Task: Look for space in Singojuruh, Indonesia from 12th  July, 2023 to 15th July, 2023 for 3 adults in price range Rs.12000 to Rs.16000. Place can be entire place with 2 bedrooms having 3 beds and 1 bathroom. Property type can be house, flat, guest house. Booking option can be shelf check-in. Required host language is English.
Action: Mouse moved to (437, 66)
Screenshot: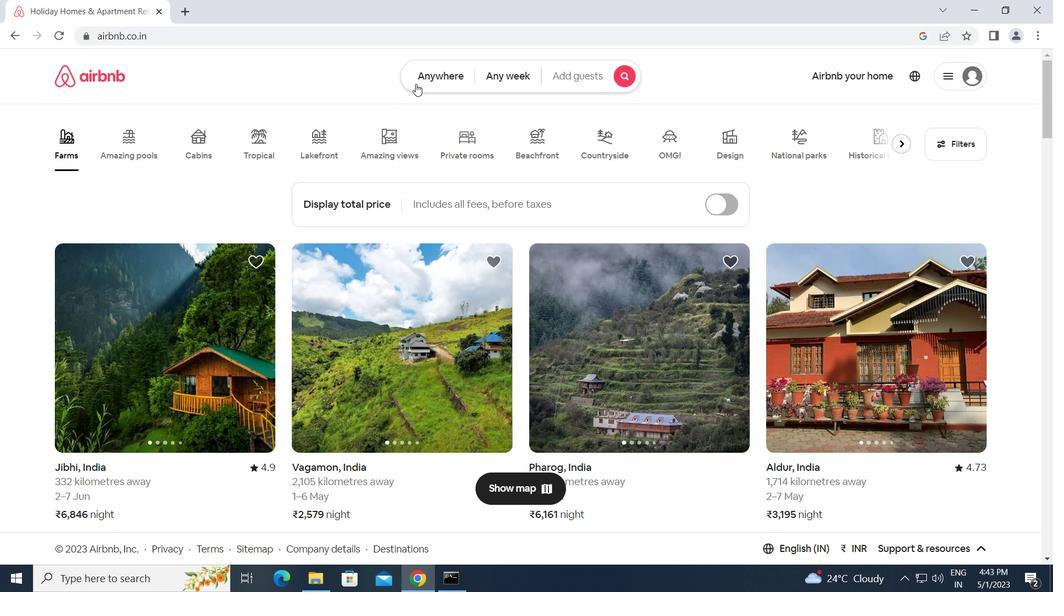 
Action: Mouse pressed left at (437, 66)
Screenshot: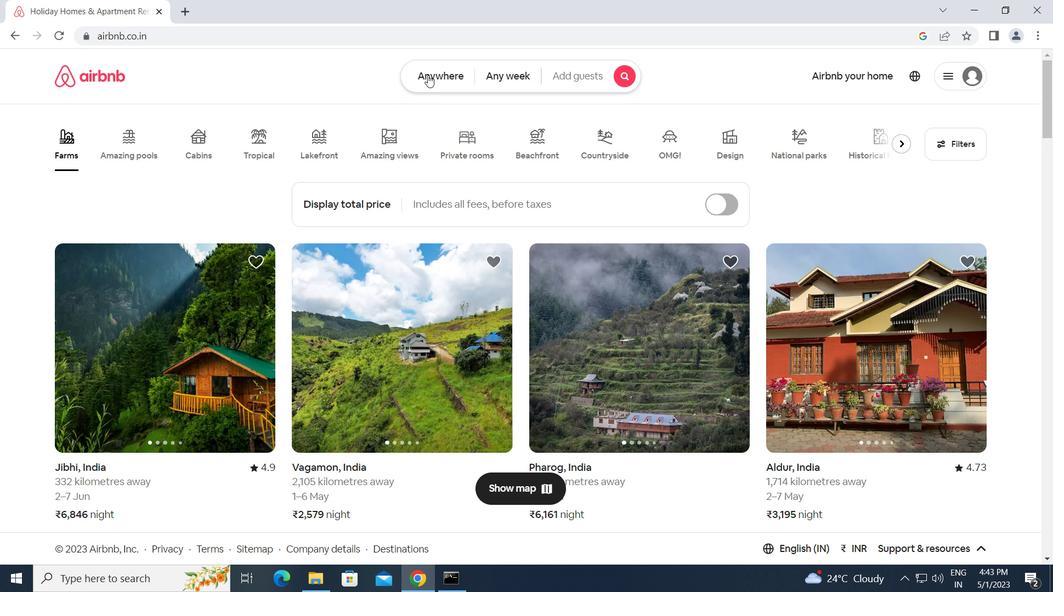 
Action: Mouse moved to (417, 115)
Screenshot: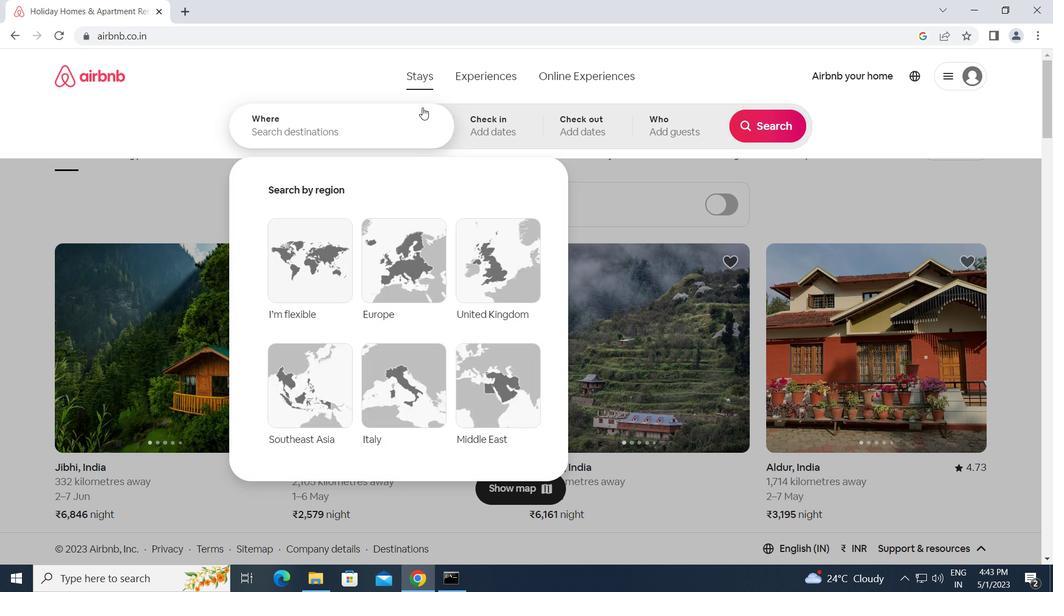 
Action: Mouse pressed left at (417, 115)
Screenshot: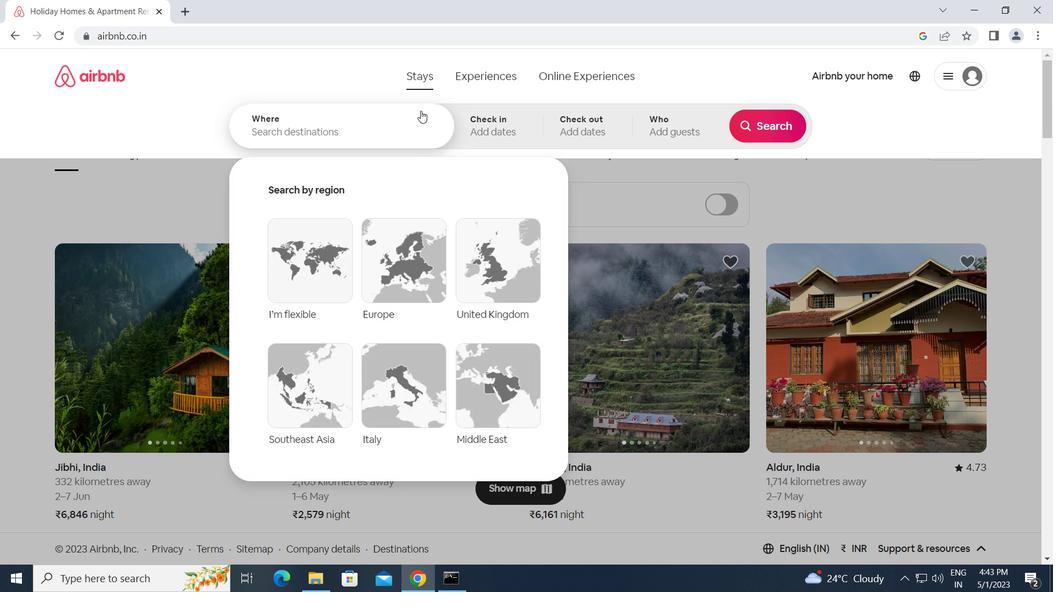 
Action: Key pressed s<Key.caps_lock>ingojuruh,<Key.space><Key.caps_lock>i<Key.caps_lock>ndonesia<Key.enter>
Screenshot: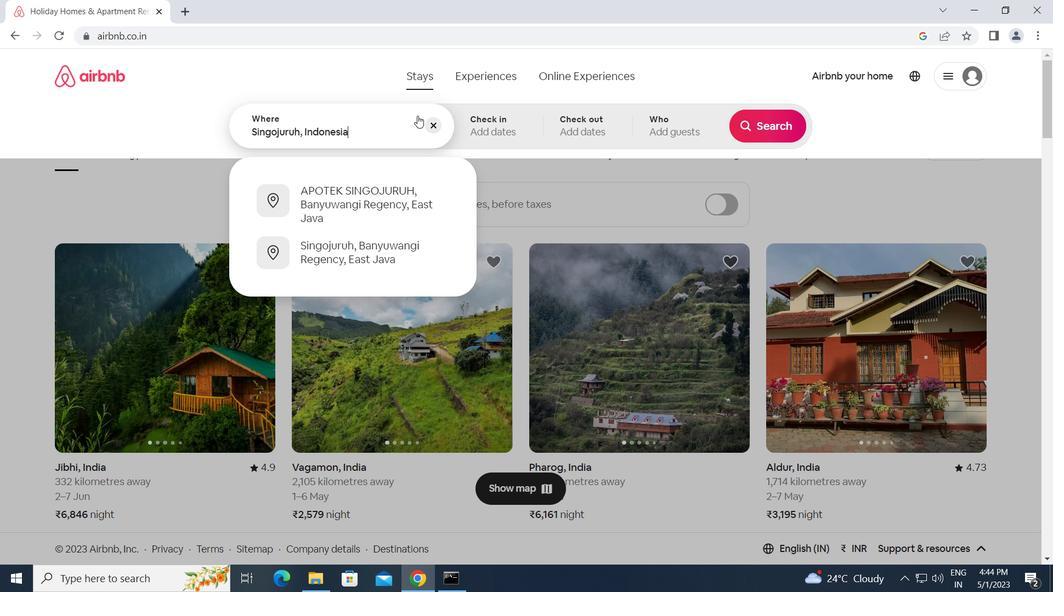 
Action: Mouse moved to (769, 239)
Screenshot: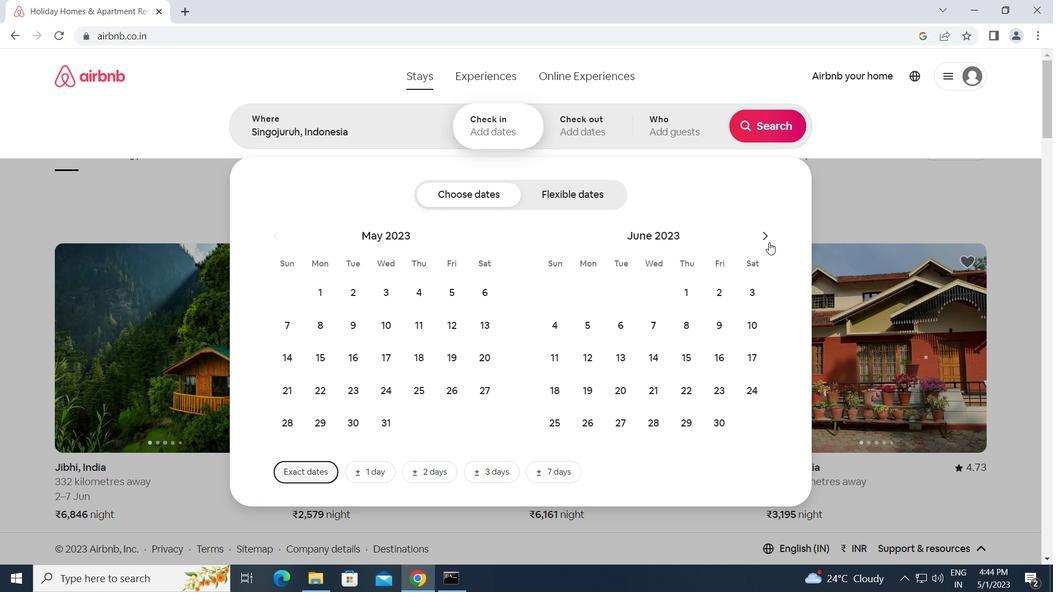 
Action: Mouse pressed left at (769, 239)
Screenshot: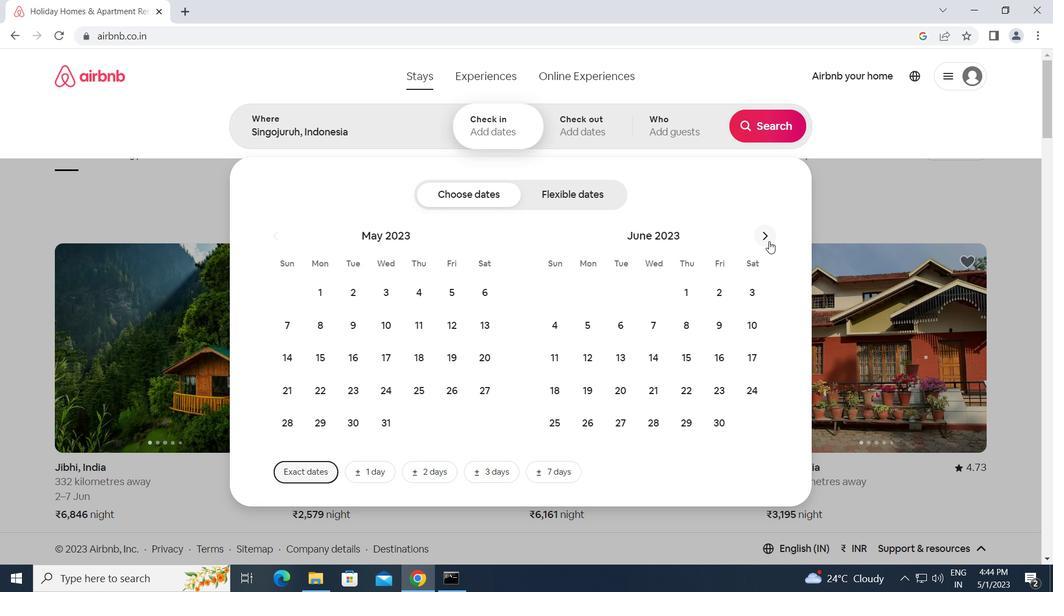 
Action: Mouse moved to (655, 351)
Screenshot: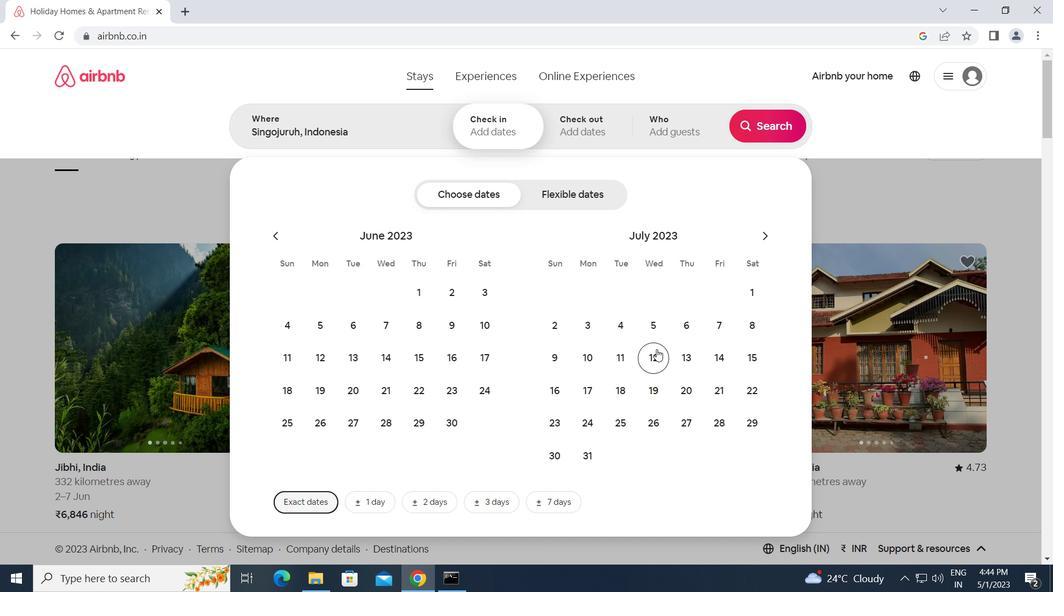 
Action: Mouse pressed left at (655, 351)
Screenshot: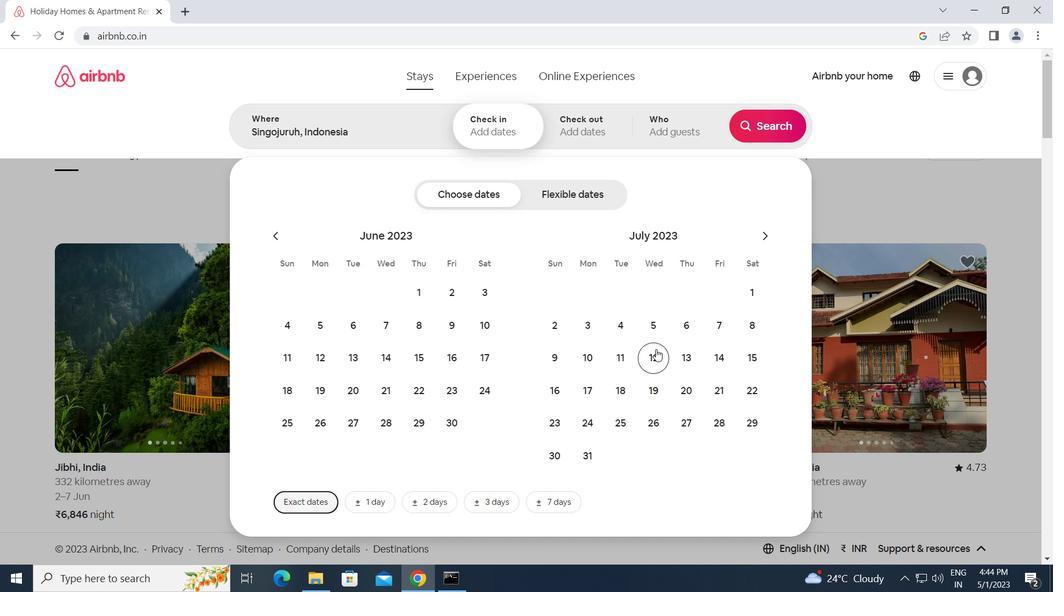 
Action: Mouse moved to (755, 357)
Screenshot: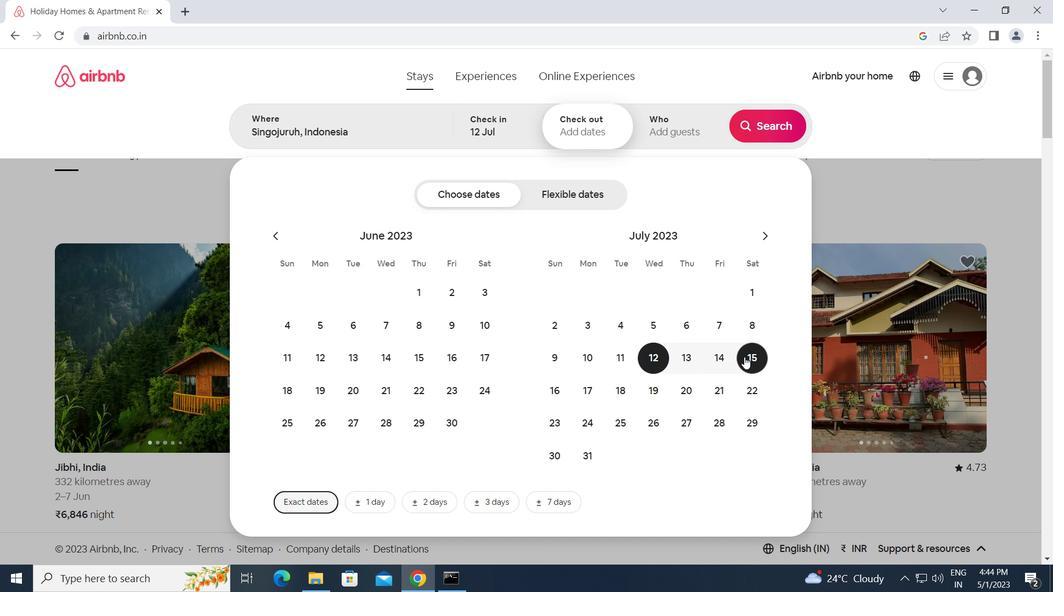 
Action: Mouse pressed left at (755, 357)
Screenshot: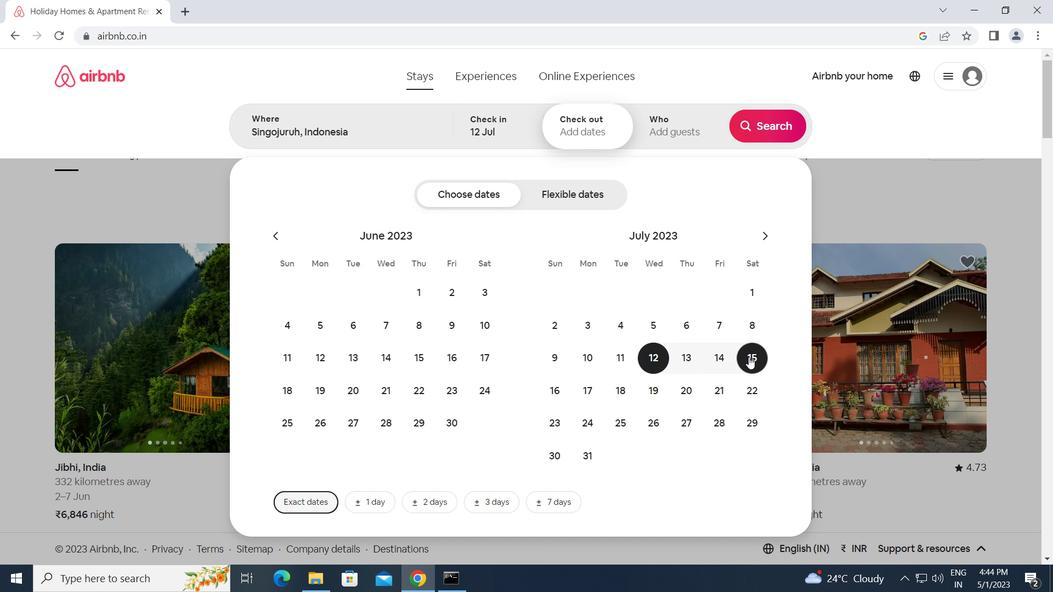 
Action: Mouse moved to (686, 135)
Screenshot: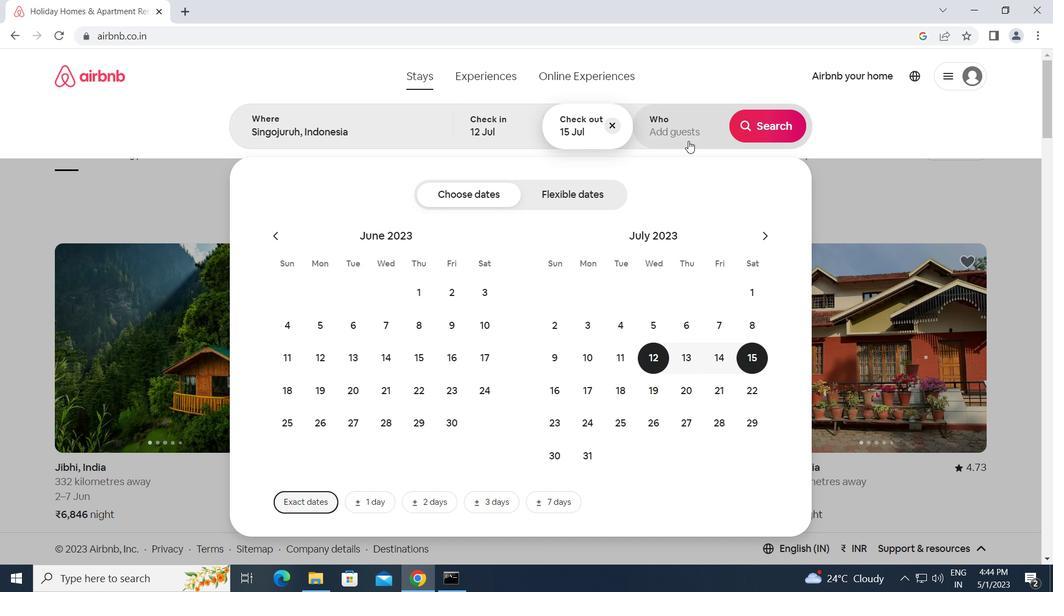 
Action: Mouse pressed left at (686, 135)
Screenshot: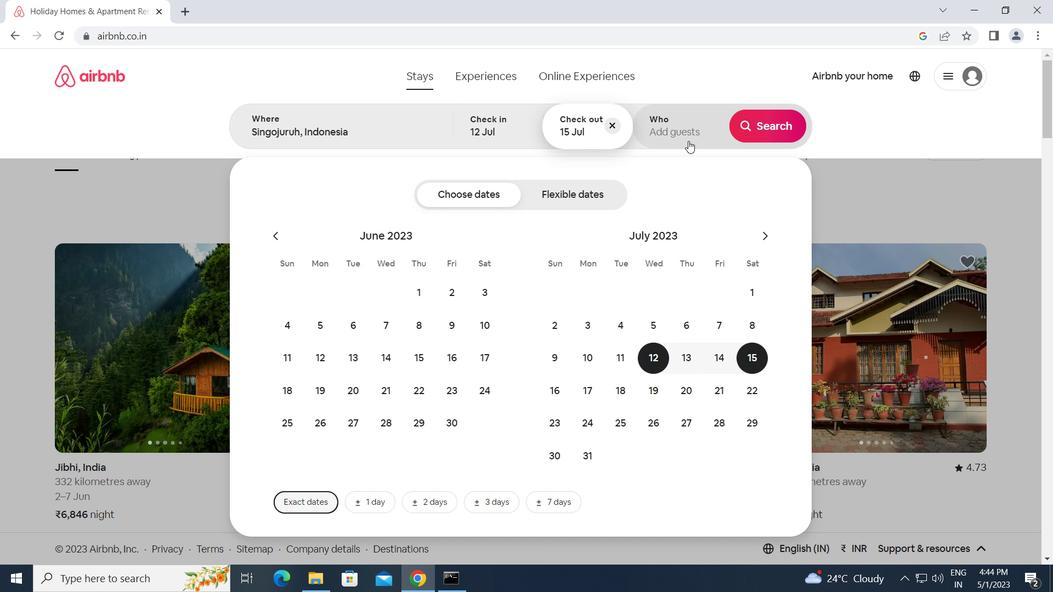 
Action: Mouse moved to (778, 201)
Screenshot: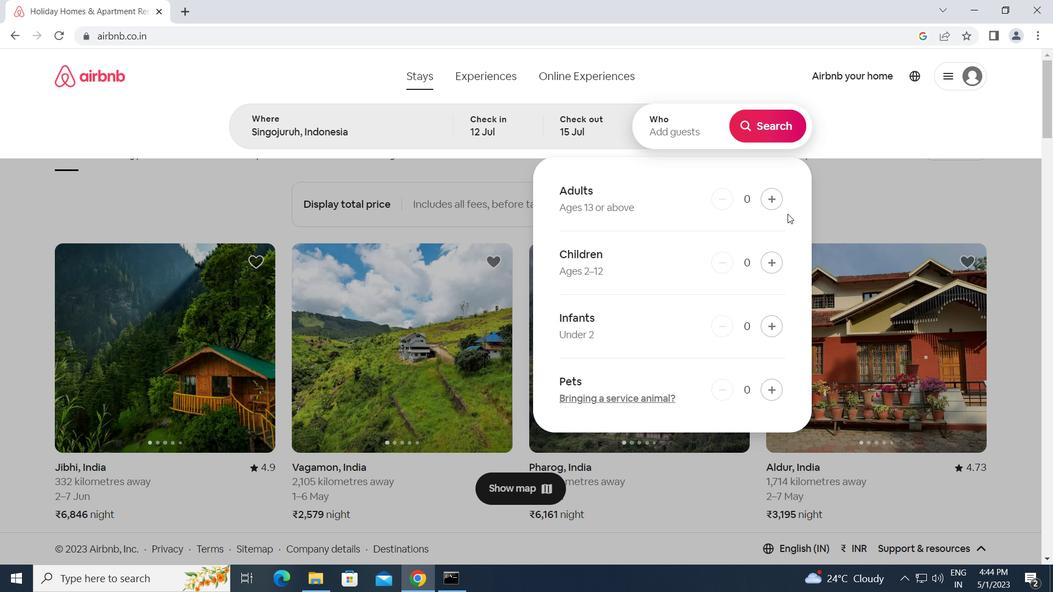
Action: Mouse pressed left at (778, 201)
Screenshot: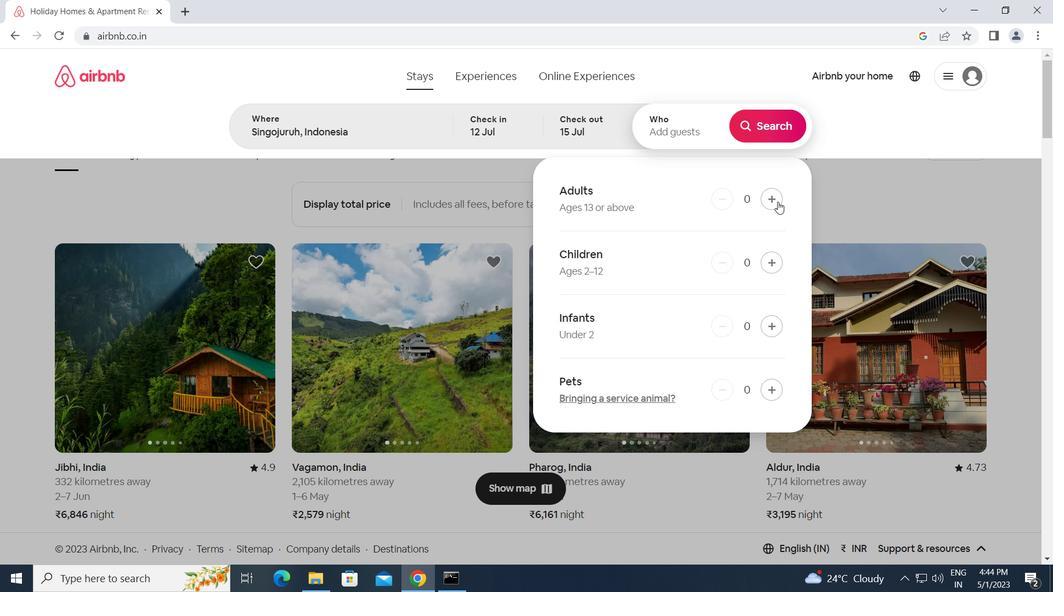 
Action: Mouse pressed left at (778, 201)
Screenshot: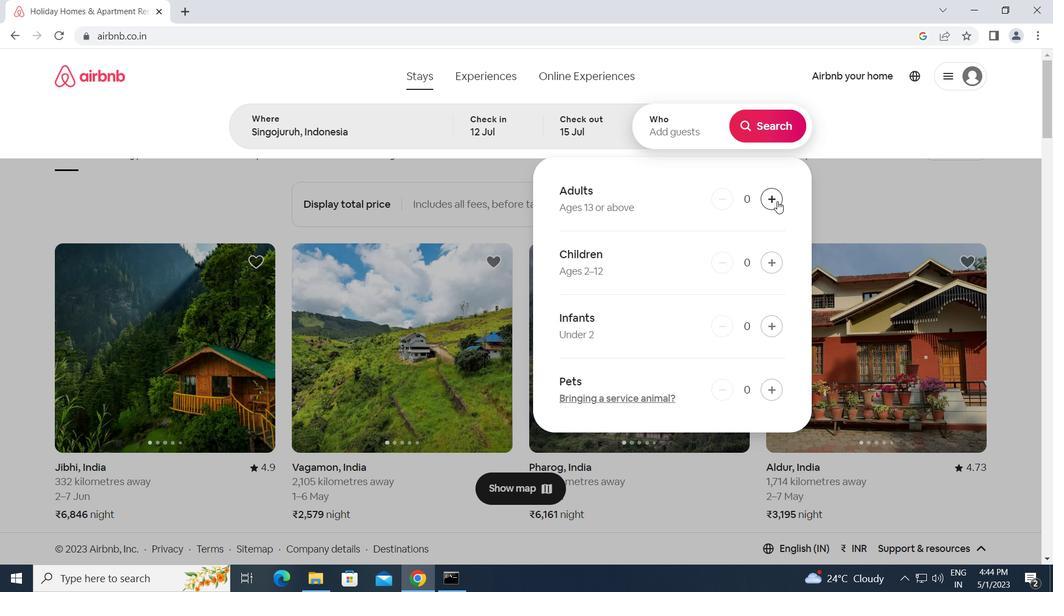 
Action: Mouse pressed left at (778, 201)
Screenshot: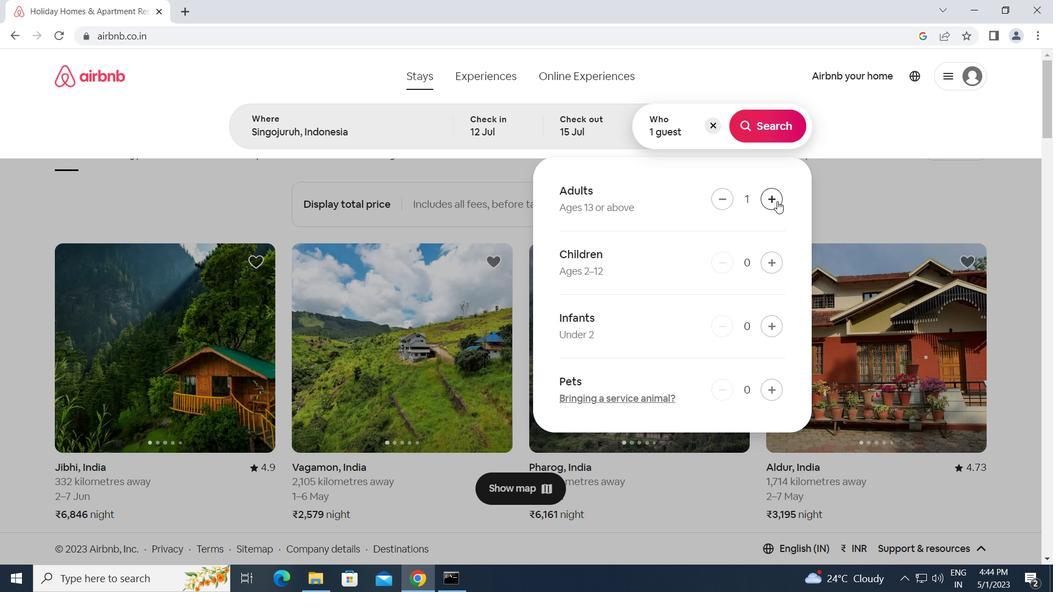 
Action: Mouse moved to (760, 126)
Screenshot: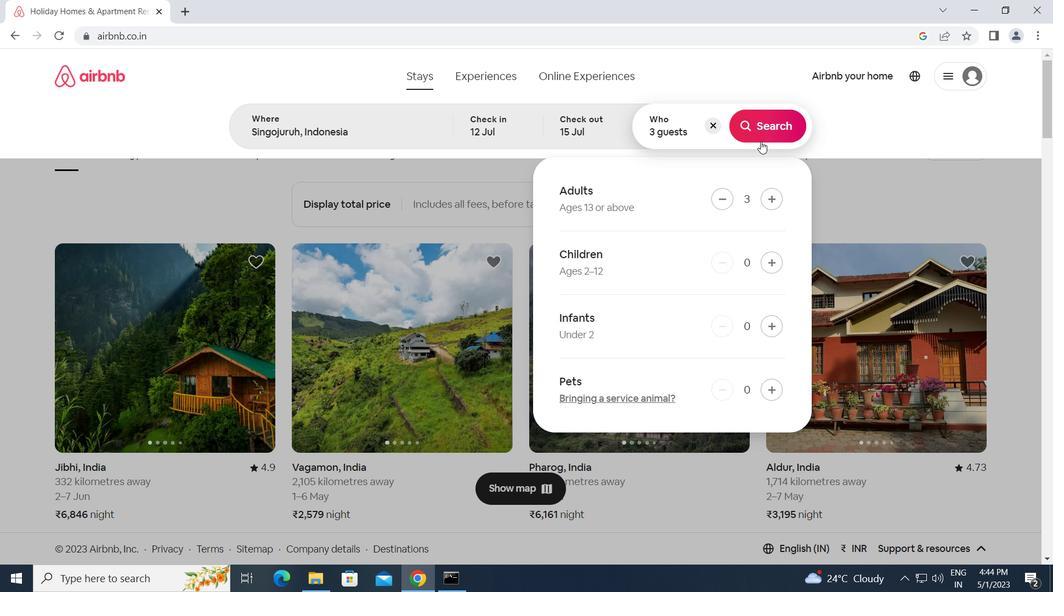 
Action: Mouse pressed left at (760, 126)
Screenshot: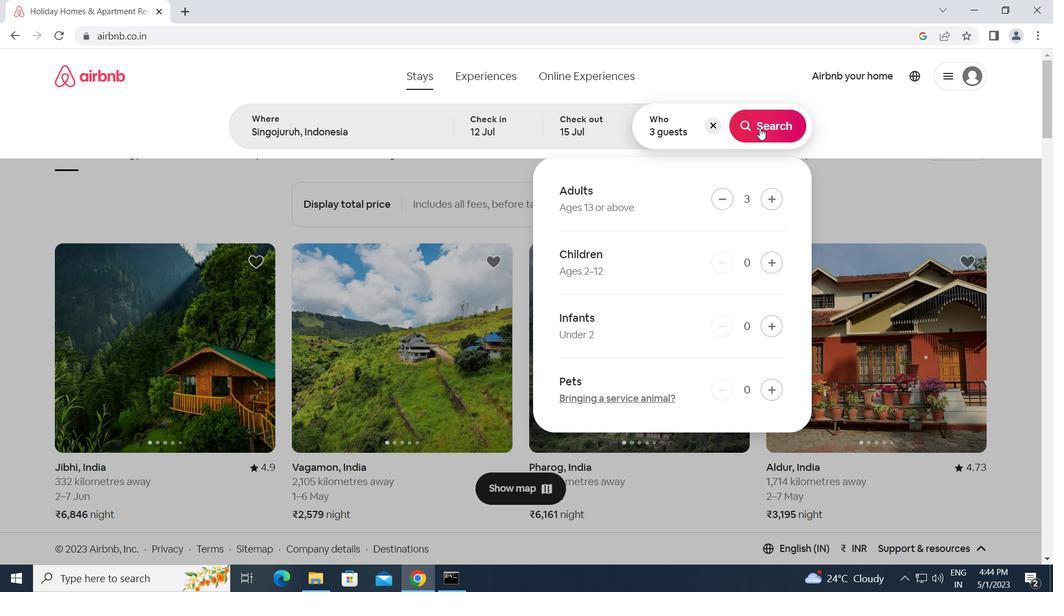 
Action: Mouse moved to (998, 133)
Screenshot: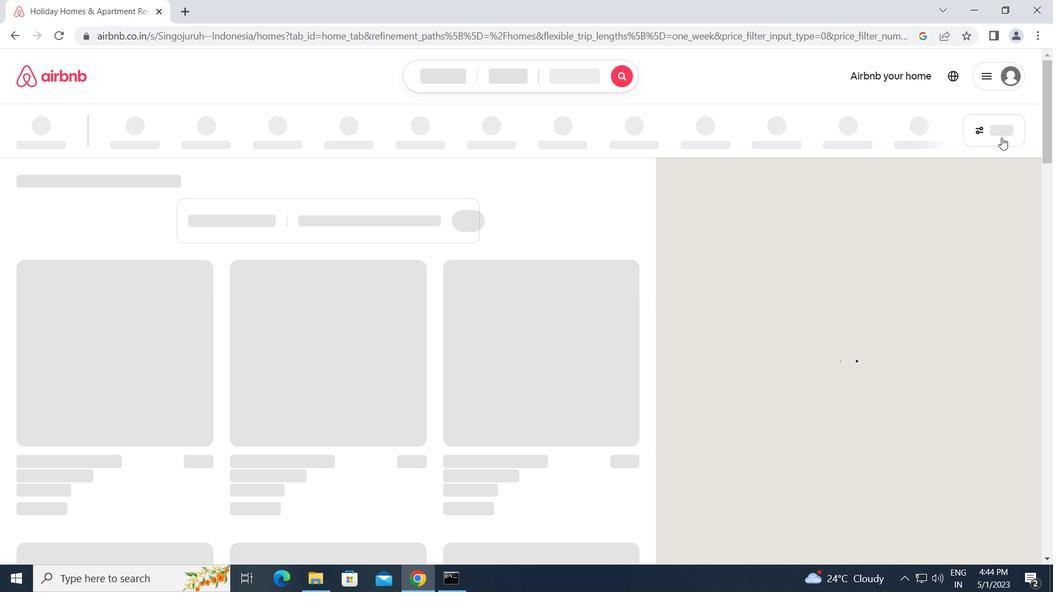 
Action: Mouse pressed left at (998, 133)
Screenshot: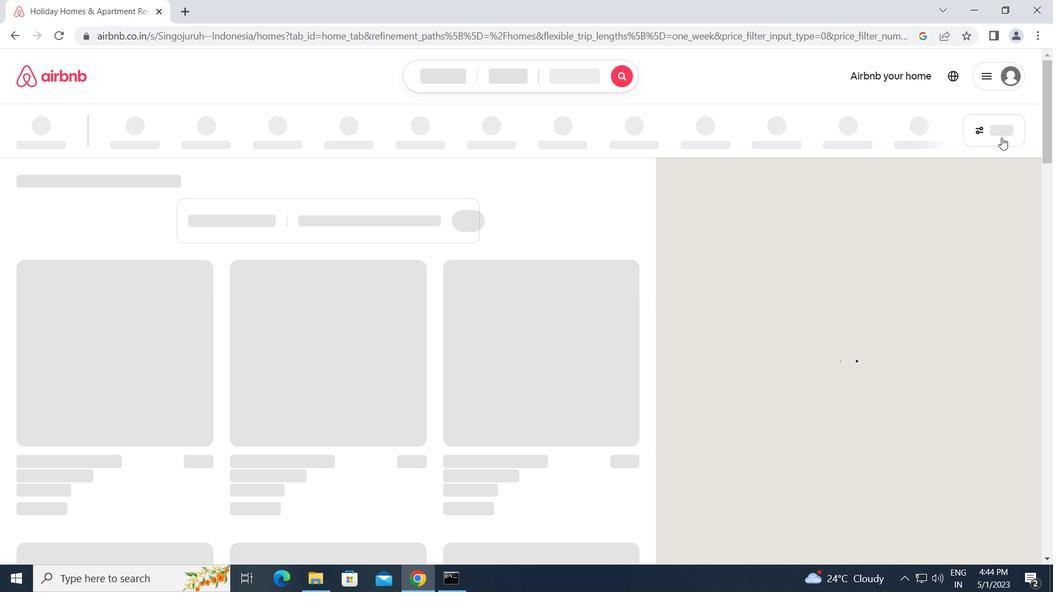 
Action: Mouse moved to (1014, 133)
Screenshot: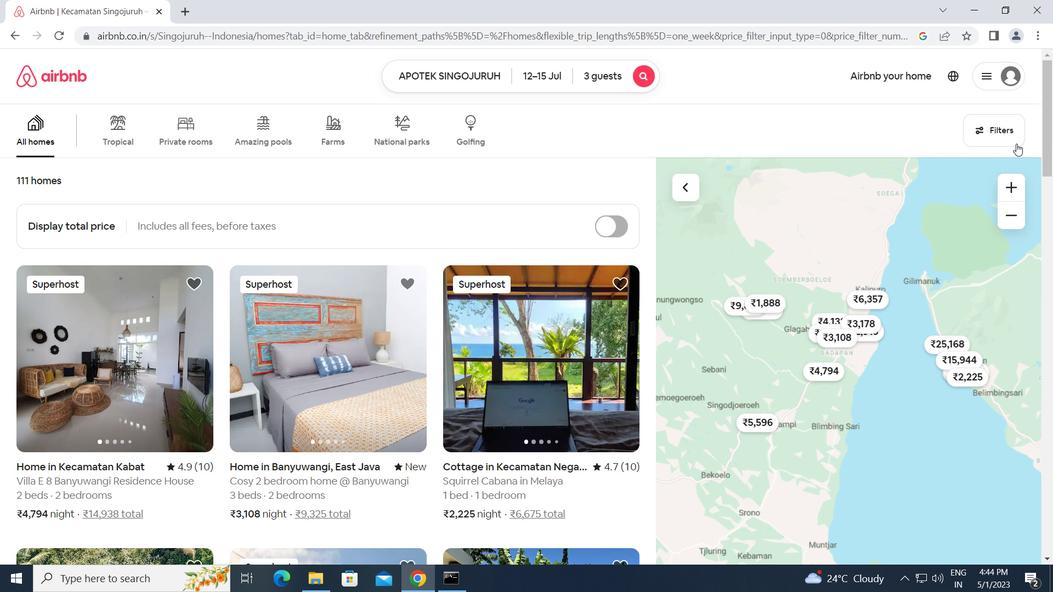 
Action: Mouse pressed left at (1014, 133)
Screenshot: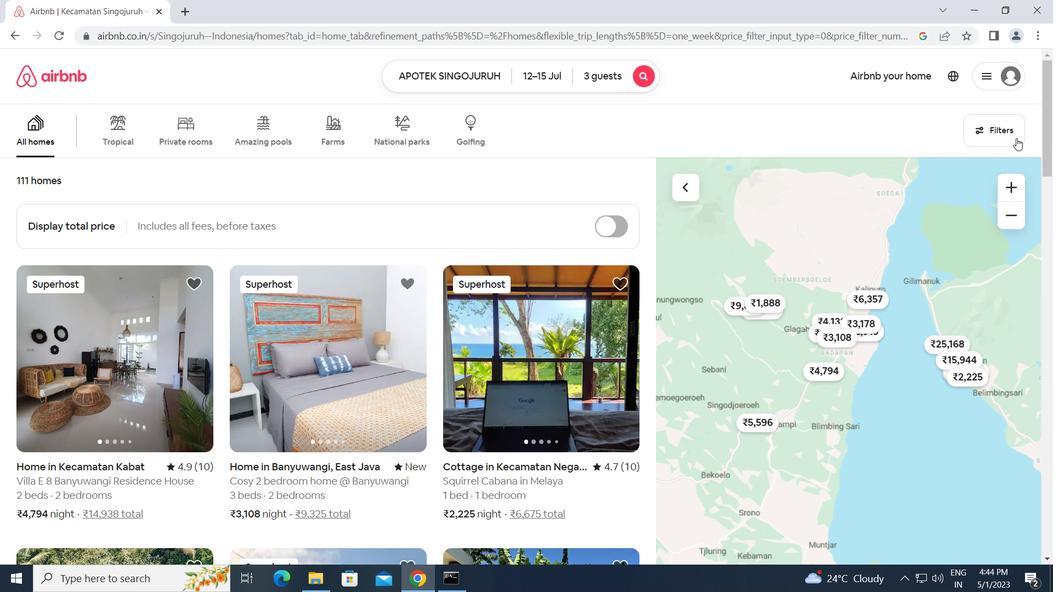 
Action: Mouse moved to (353, 301)
Screenshot: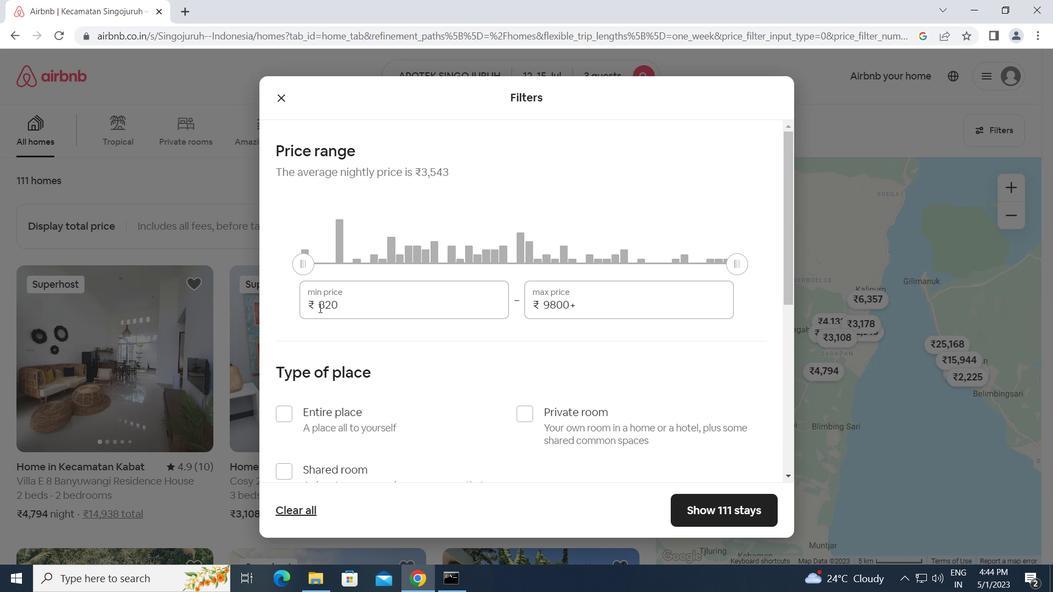 
Action: Mouse pressed left at (353, 301)
Screenshot: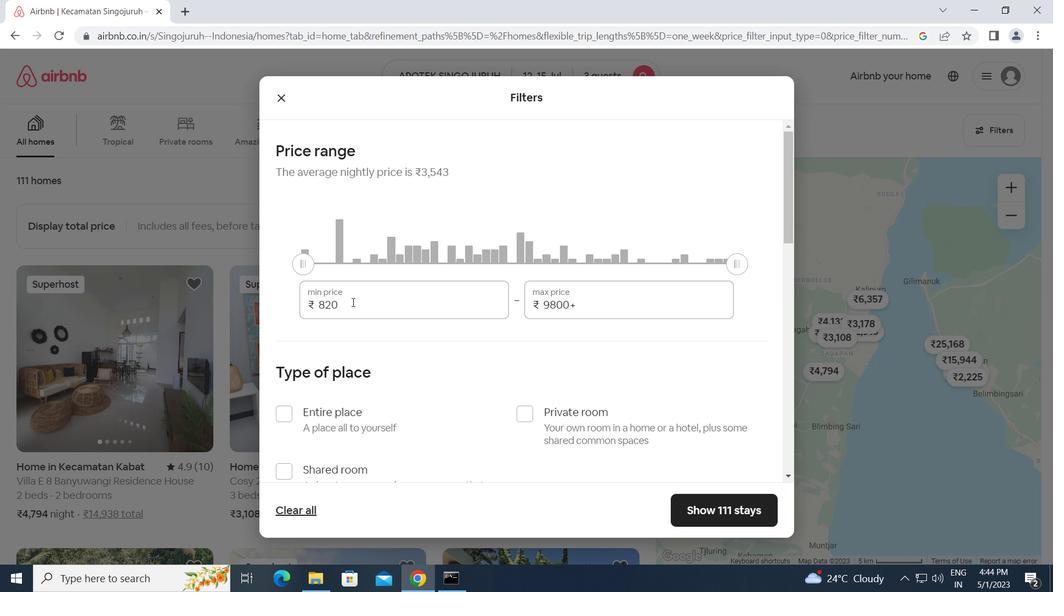 
Action: Mouse moved to (301, 307)
Screenshot: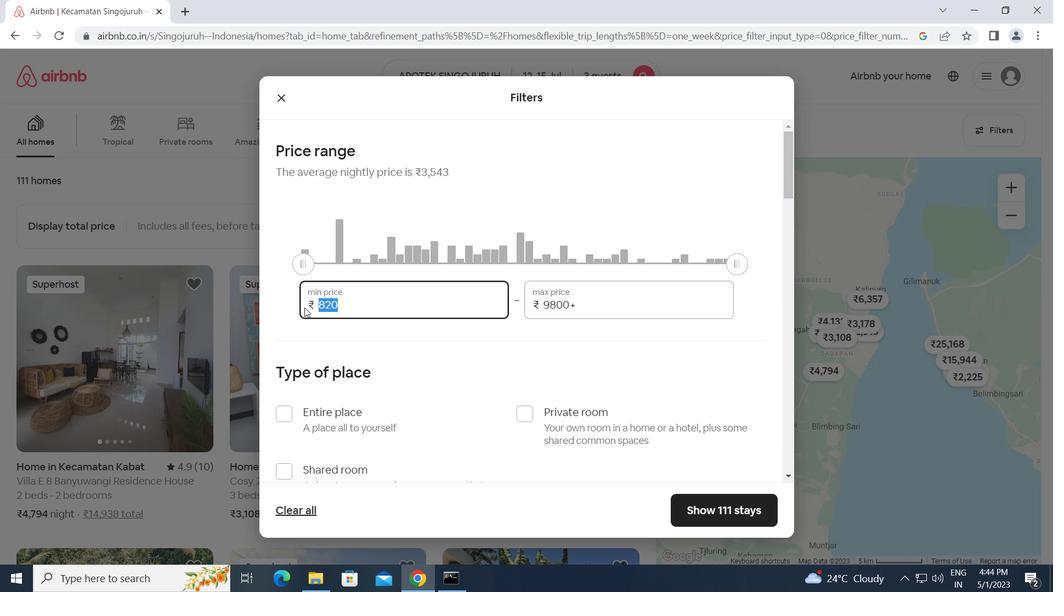 
Action: Key pressed 12000<Key.tab>16000
Screenshot: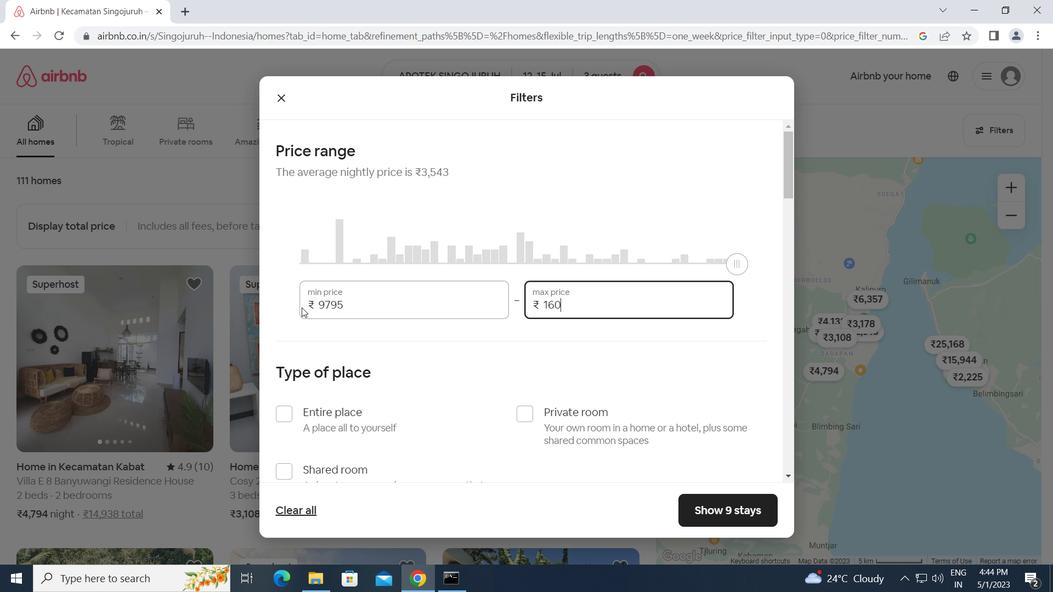 
Action: Mouse moved to (286, 402)
Screenshot: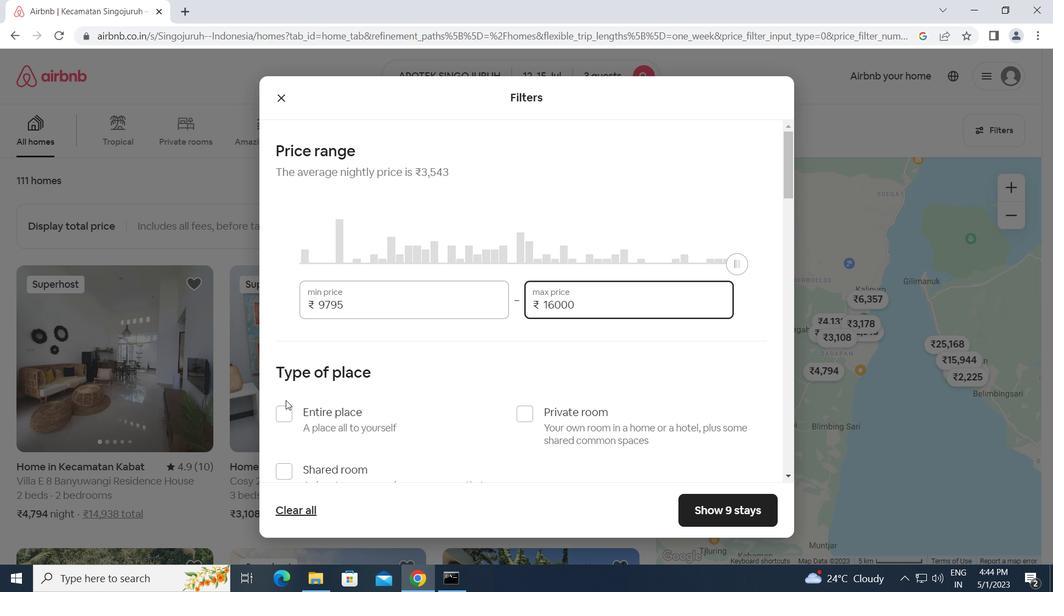
Action: Mouse pressed left at (286, 402)
Screenshot: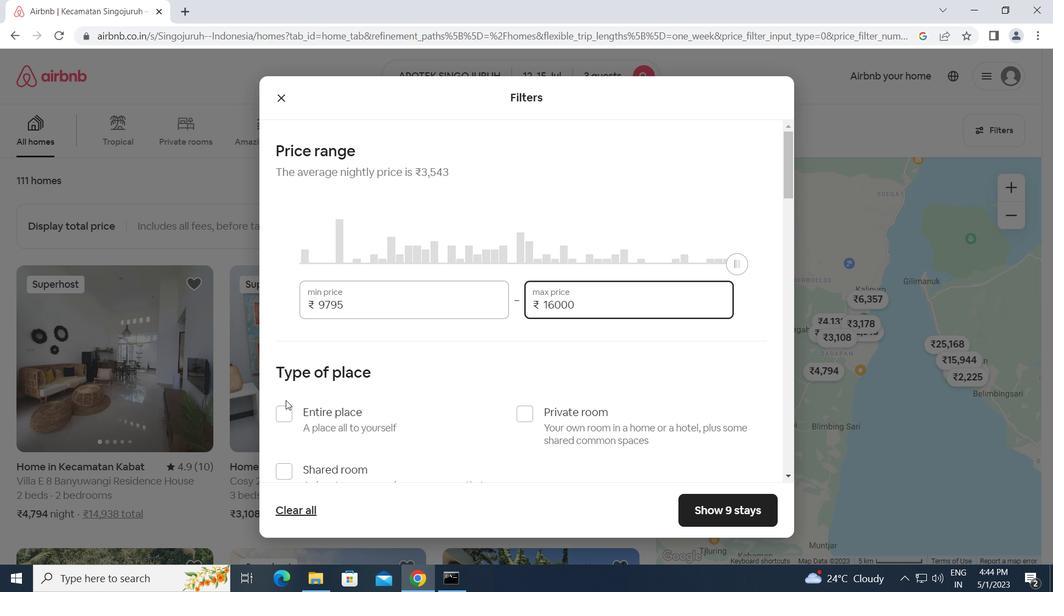 
Action: Mouse moved to (286, 412)
Screenshot: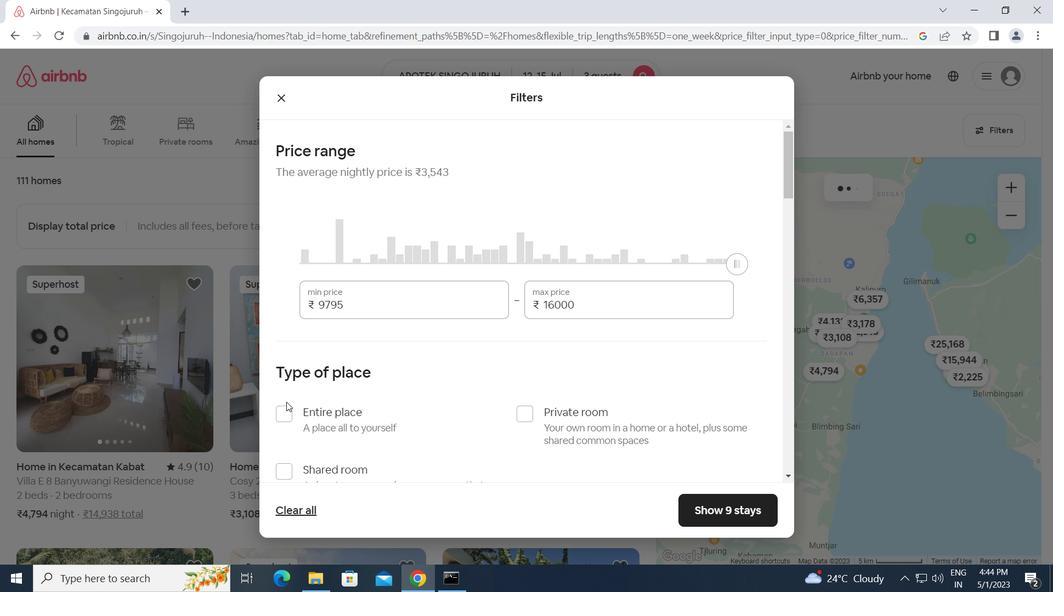
Action: Mouse pressed left at (286, 412)
Screenshot: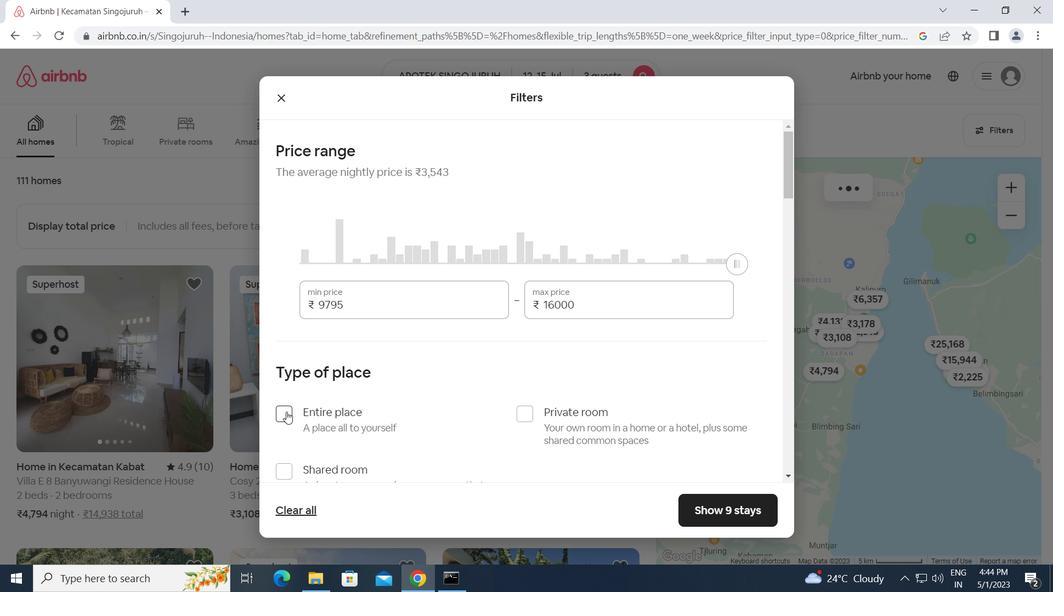 
Action: Mouse moved to (395, 418)
Screenshot: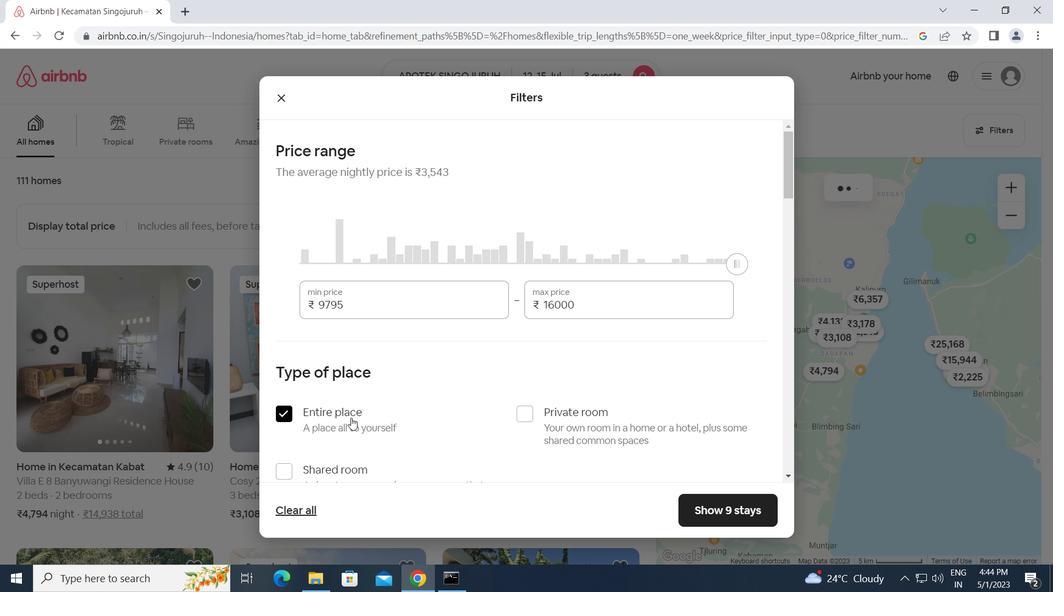 
Action: Mouse scrolled (395, 417) with delta (0, 0)
Screenshot: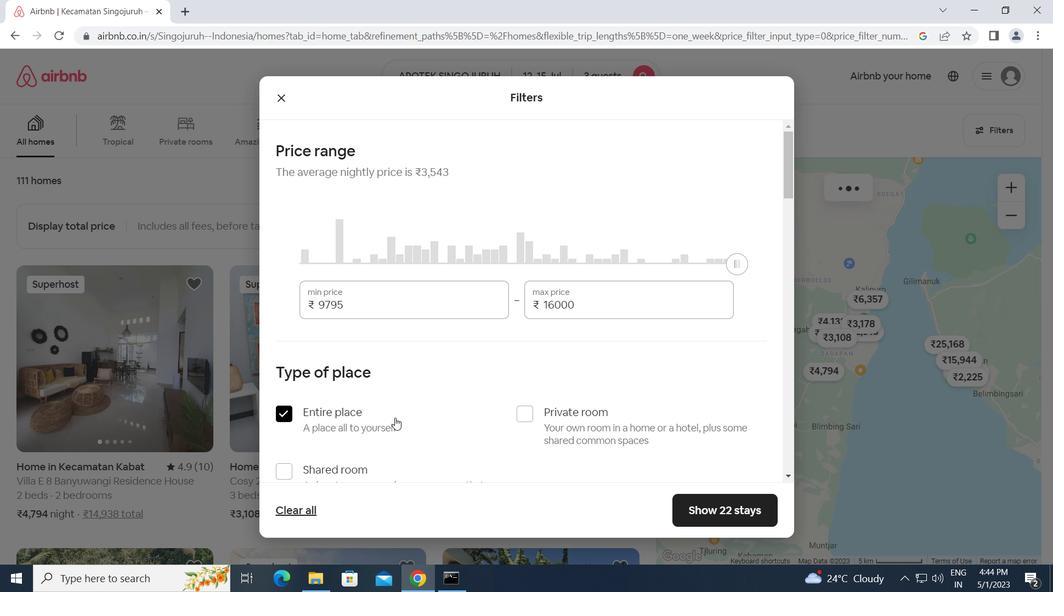 
Action: Mouse scrolled (395, 417) with delta (0, 0)
Screenshot: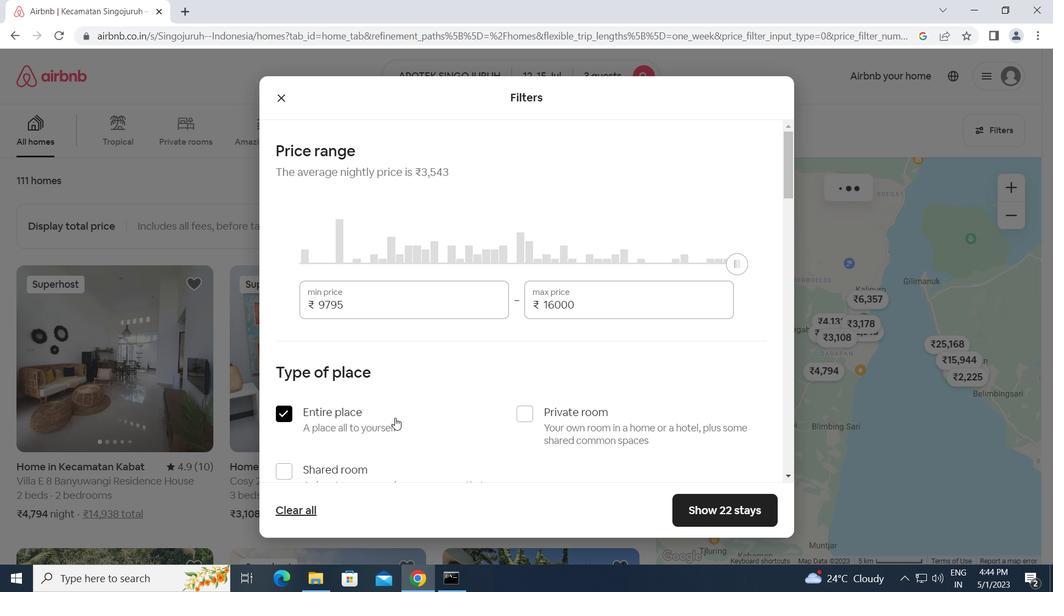 
Action: Mouse scrolled (395, 417) with delta (0, 0)
Screenshot: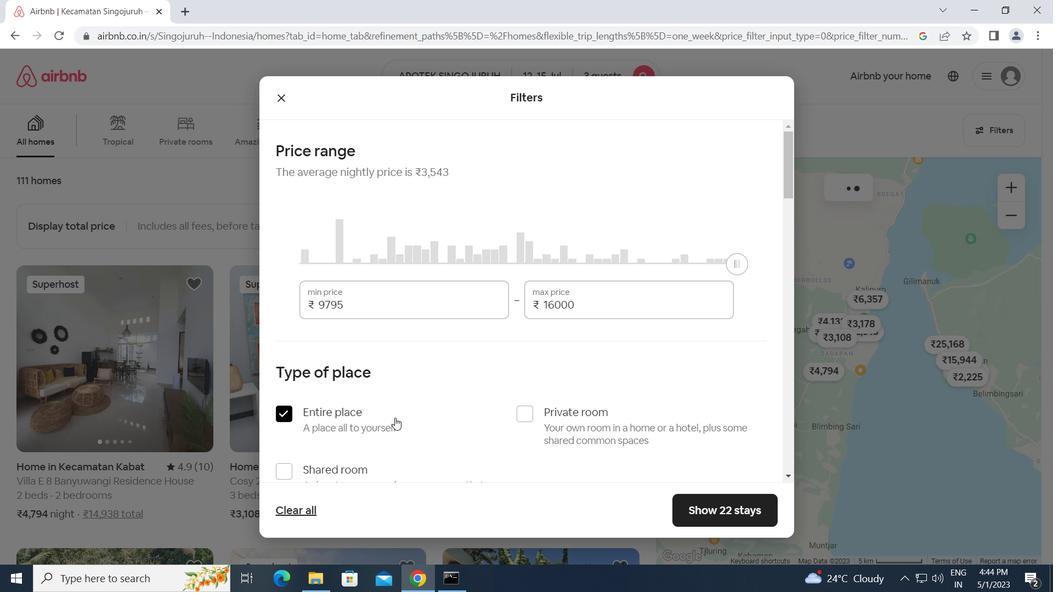 
Action: Mouse moved to (417, 419)
Screenshot: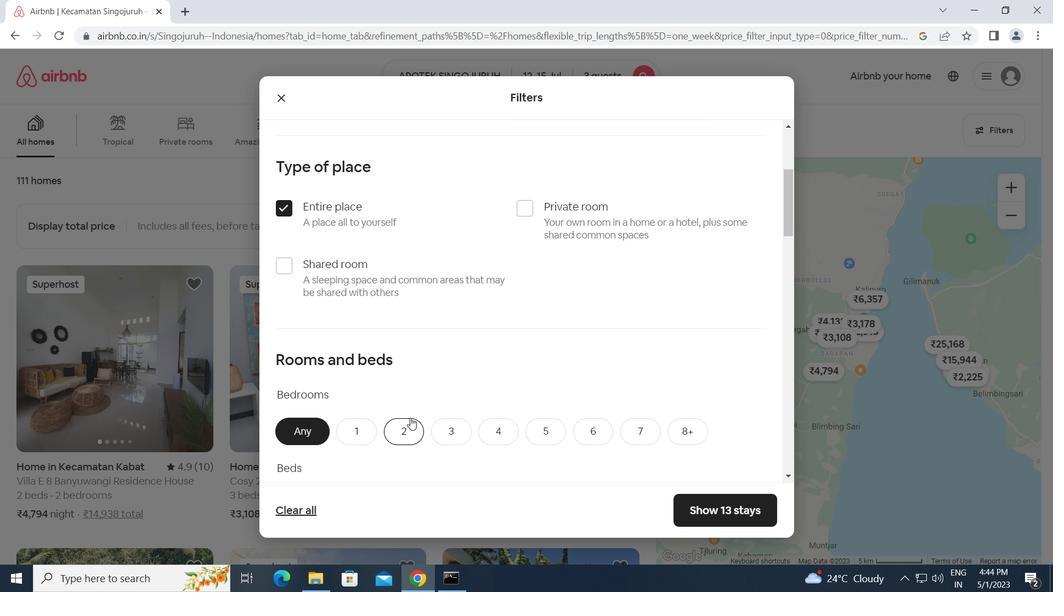 
Action: Mouse scrolled (417, 419) with delta (0, 0)
Screenshot: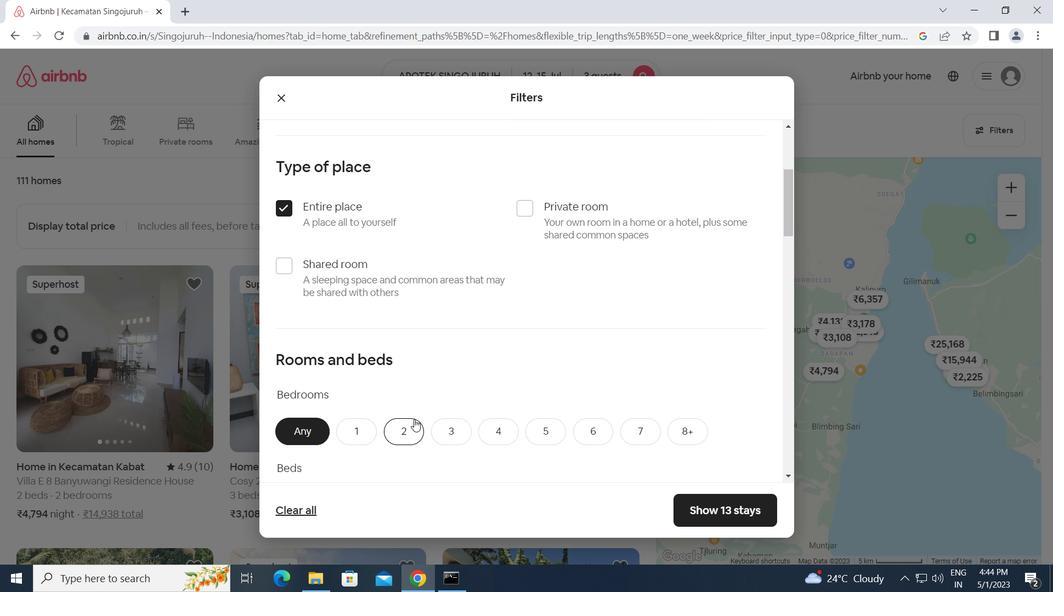 
Action: Mouse scrolled (417, 419) with delta (0, 0)
Screenshot: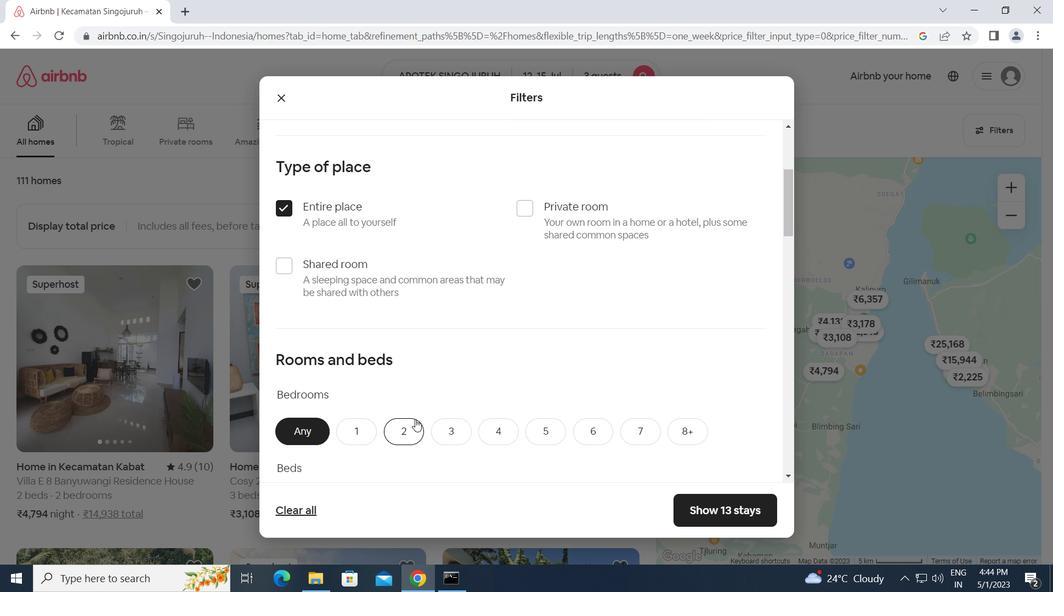 
Action: Mouse moved to (404, 294)
Screenshot: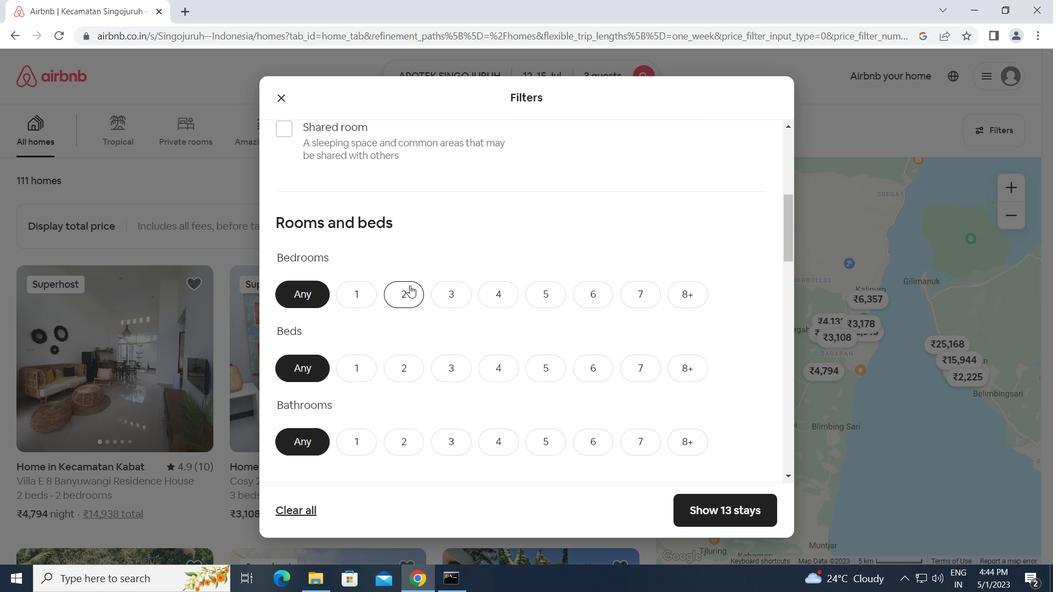 
Action: Mouse pressed left at (404, 294)
Screenshot: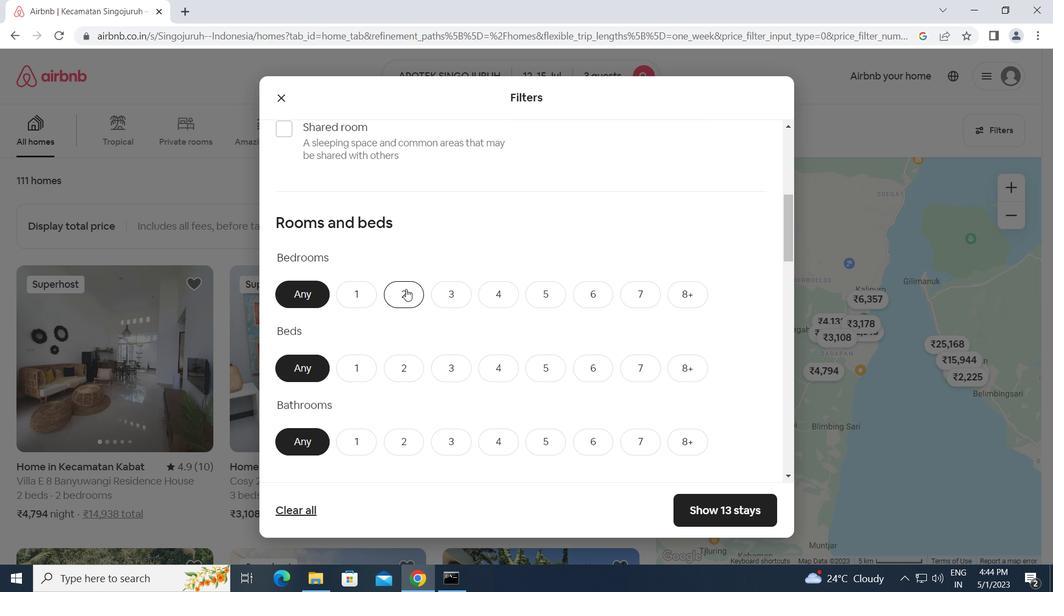 
Action: Mouse moved to (445, 366)
Screenshot: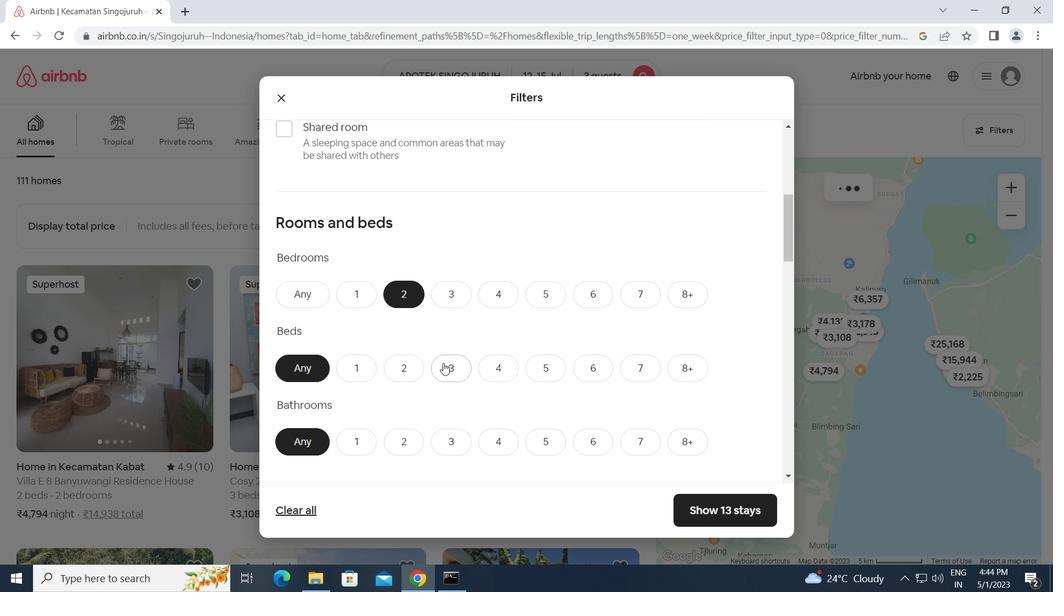 
Action: Mouse pressed left at (445, 366)
Screenshot: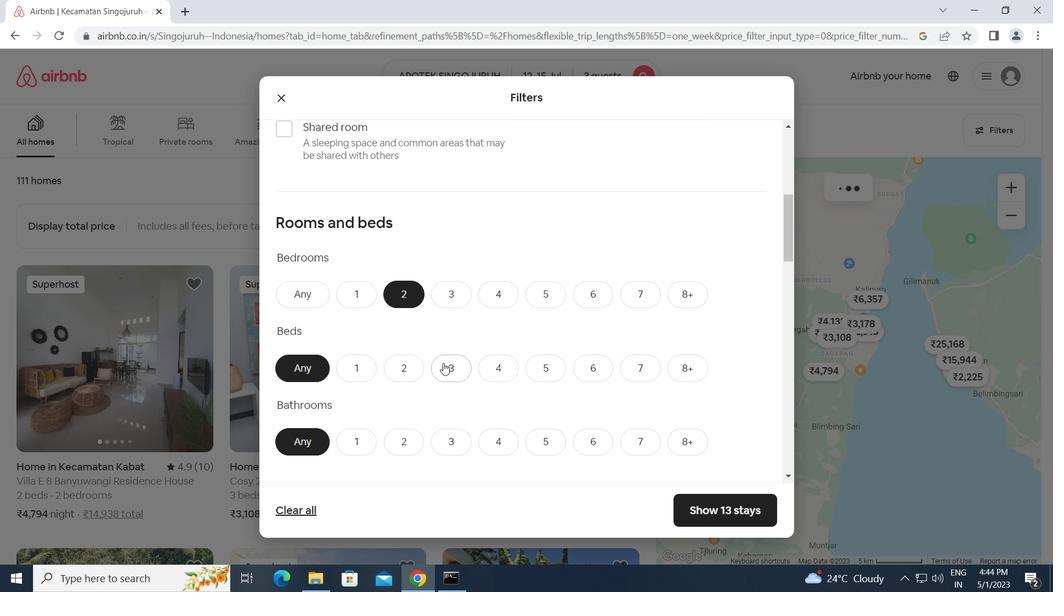 
Action: Mouse moved to (353, 461)
Screenshot: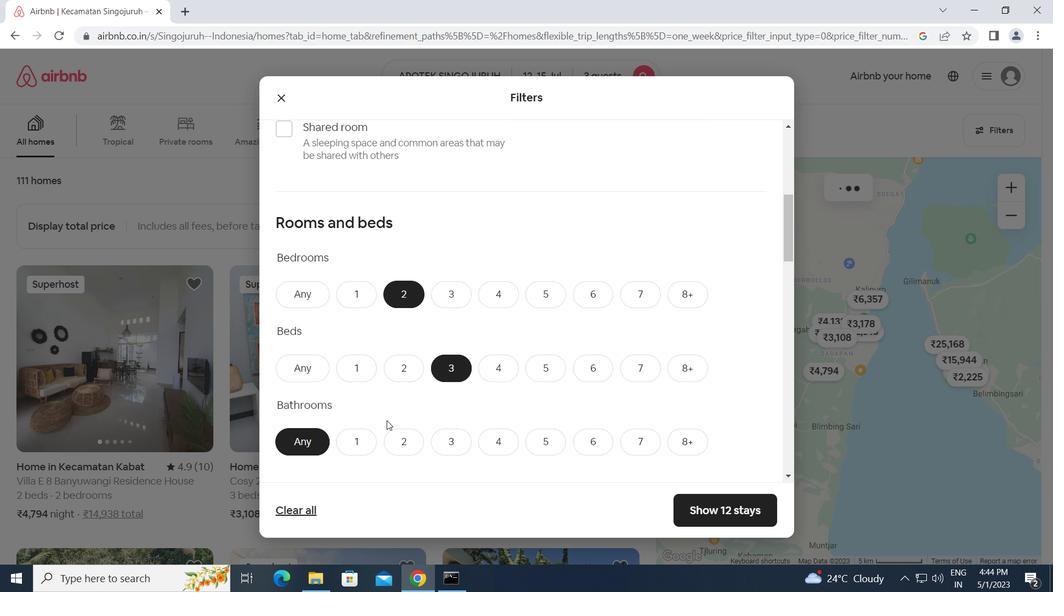 
Action: Mouse pressed left at (353, 461)
Screenshot: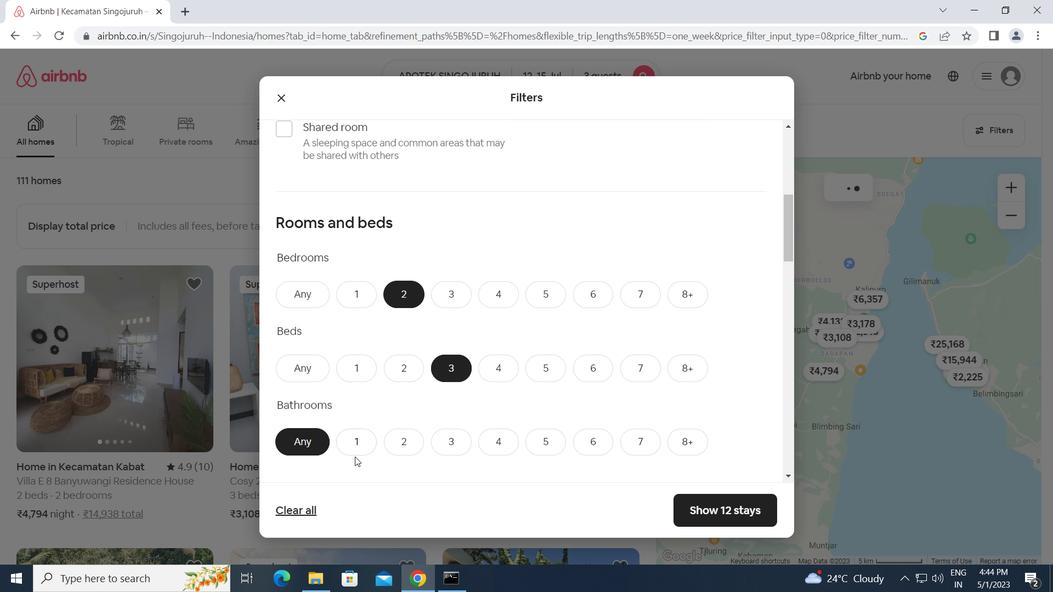 
Action: Mouse moved to (358, 447)
Screenshot: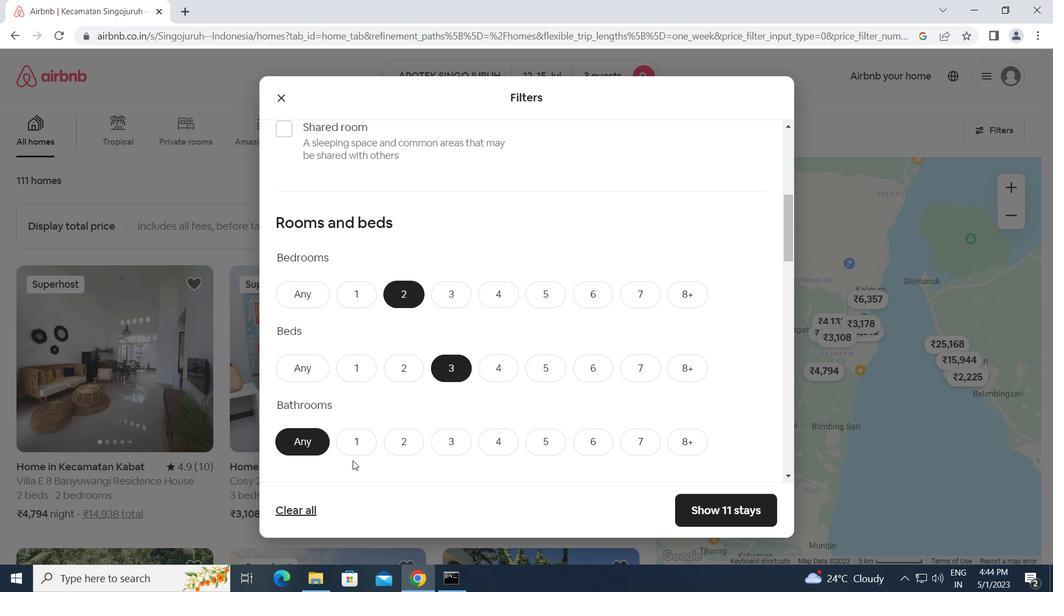 
Action: Mouse pressed left at (358, 447)
Screenshot: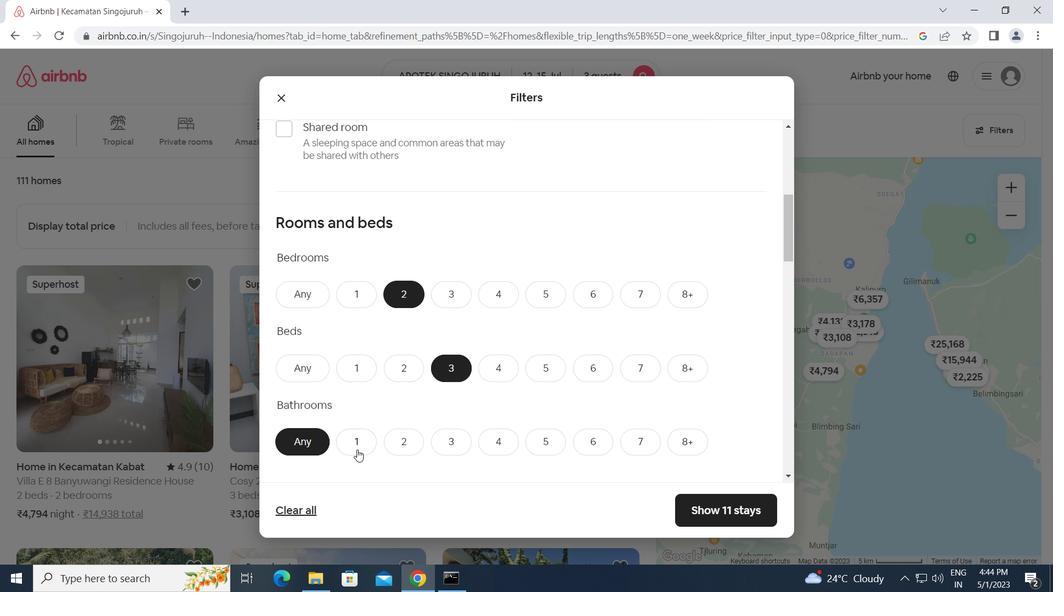 
Action: Mouse moved to (396, 442)
Screenshot: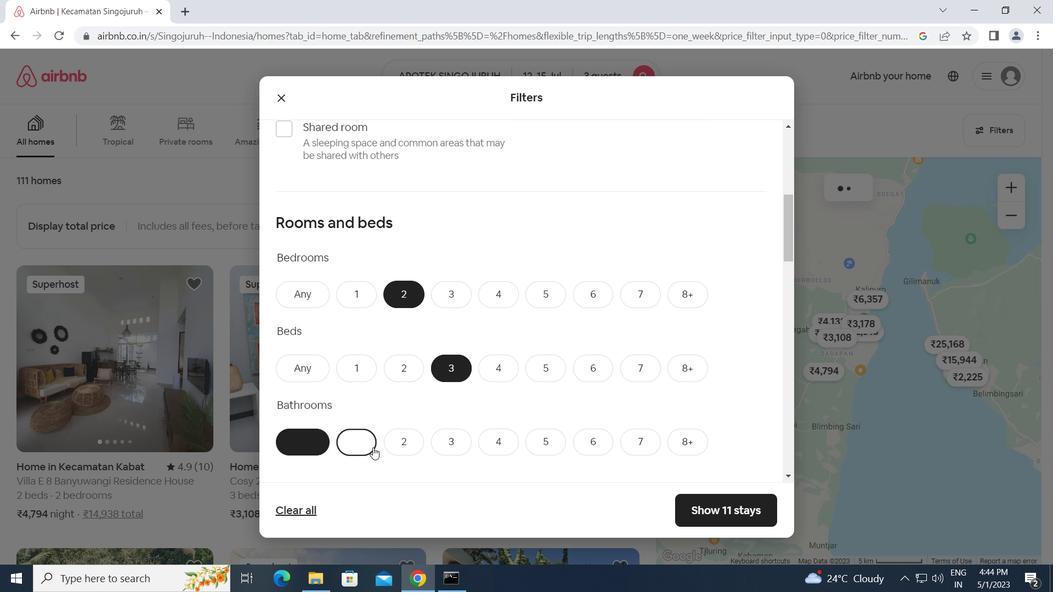 
Action: Mouse scrolled (396, 442) with delta (0, 0)
Screenshot: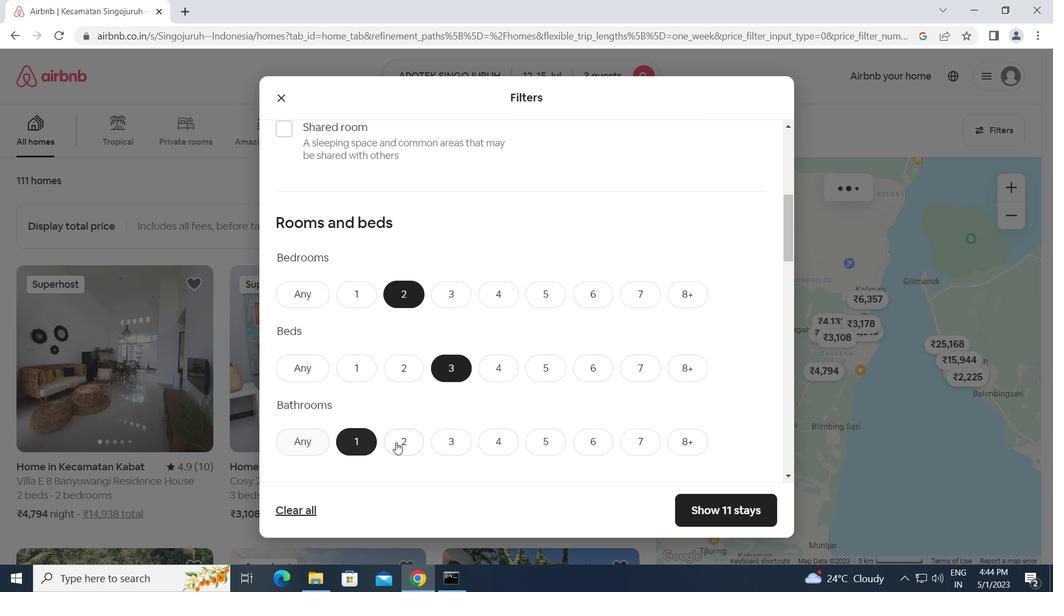 
Action: Mouse scrolled (396, 442) with delta (0, 0)
Screenshot: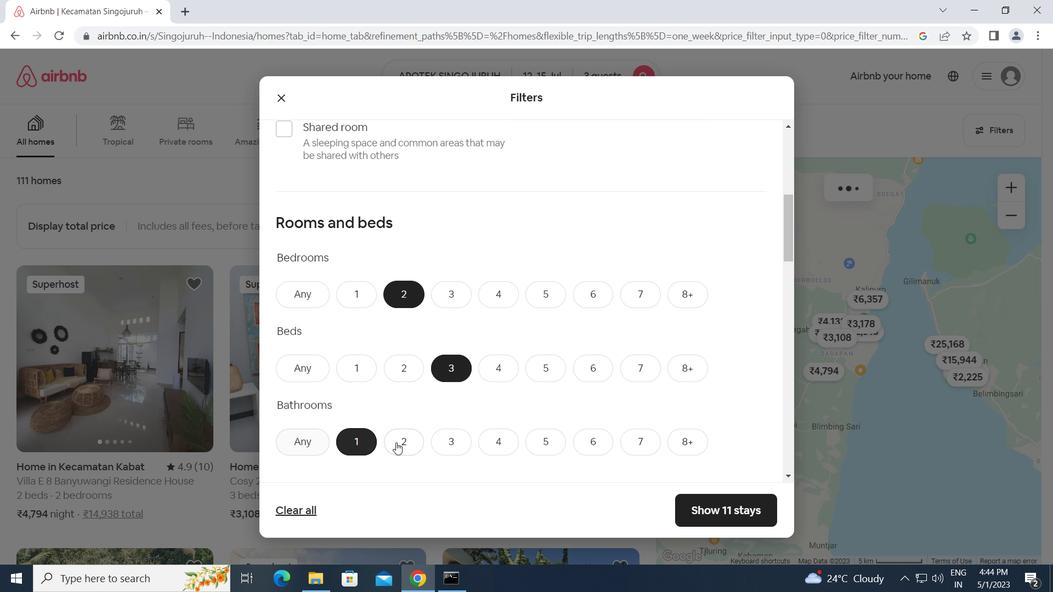
Action: Mouse scrolled (396, 442) with delta (0, 0)
Screenshot: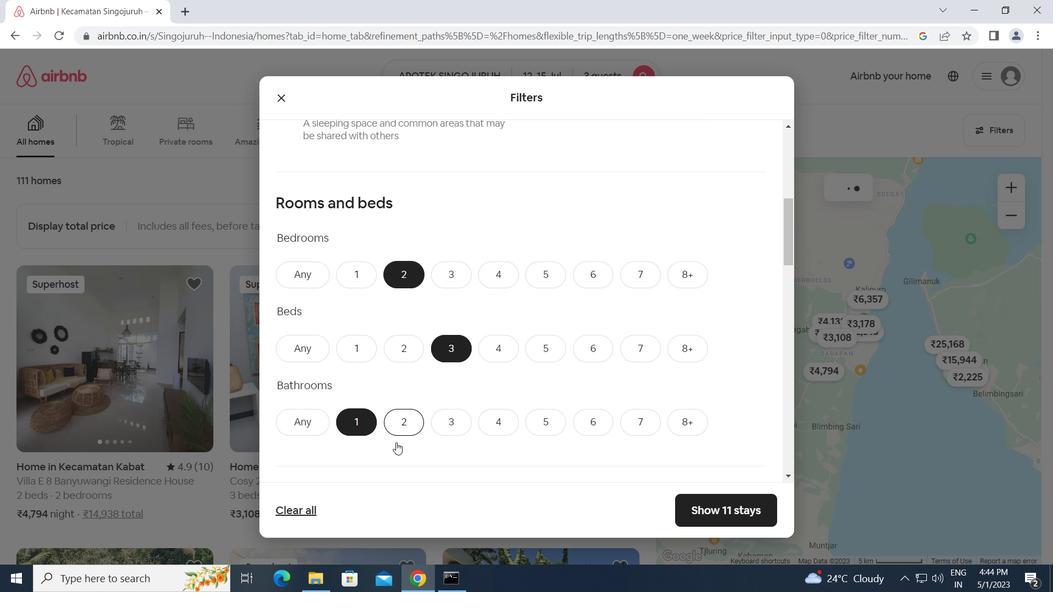 
Action: Mouse moved to (356, 373)
Screenshot: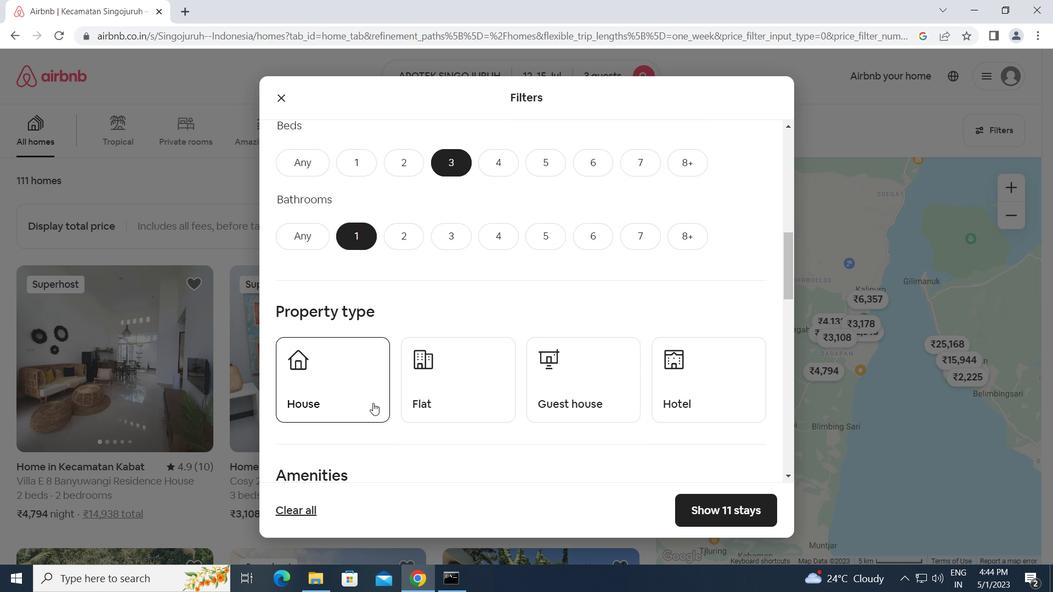 
Action: Mouse pressed left at (356, 373)
Screenshot: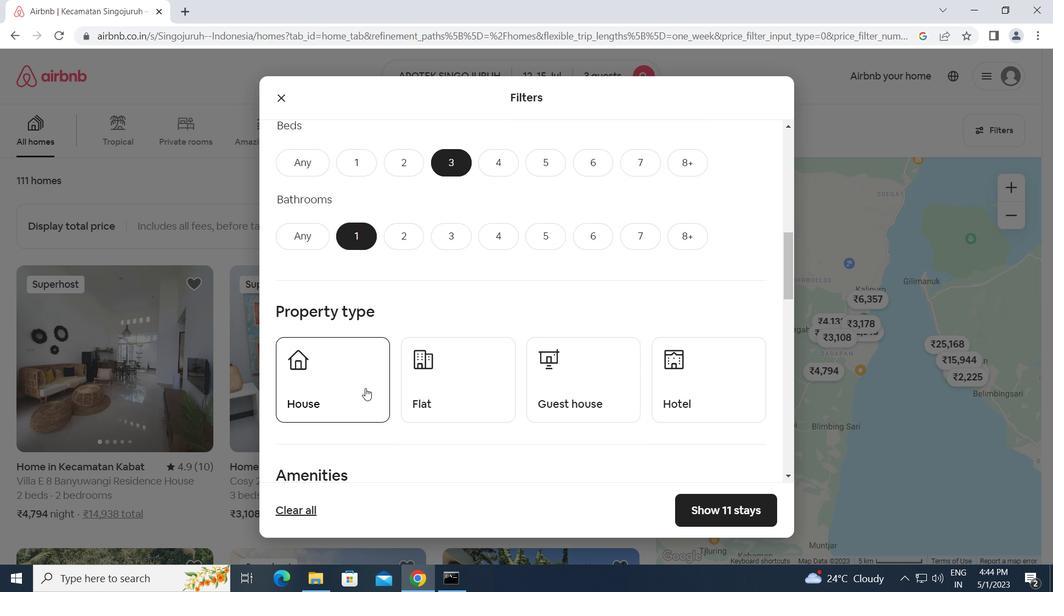 
Action: Mouse moved to (437, 385)
Screenshot: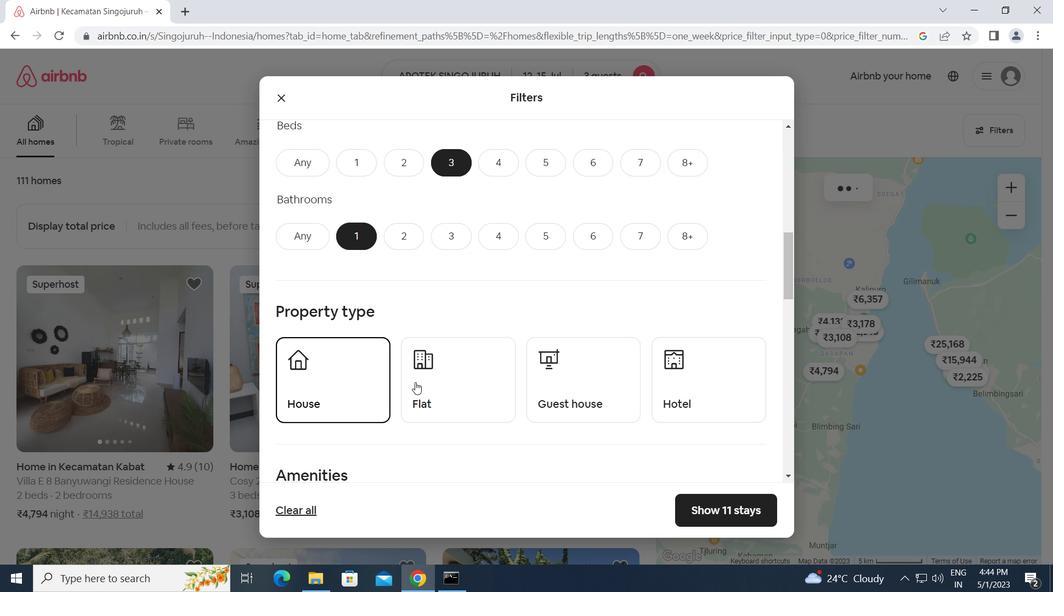 
Action: Mouse pressed left at (437, 385)
Screenshot: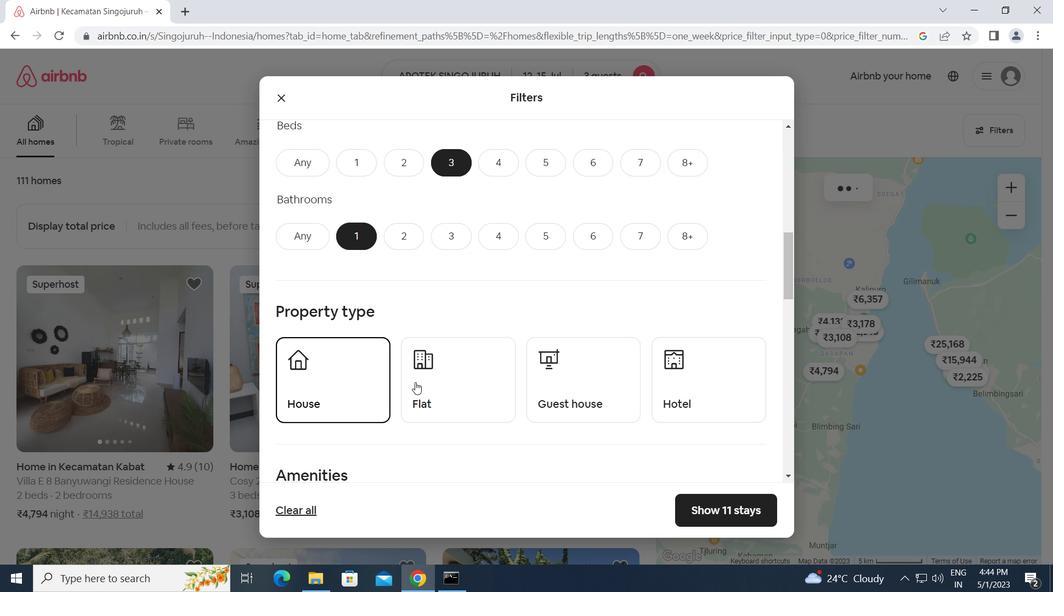 
Action: Mouse moved to (536, 390)
Screenshot: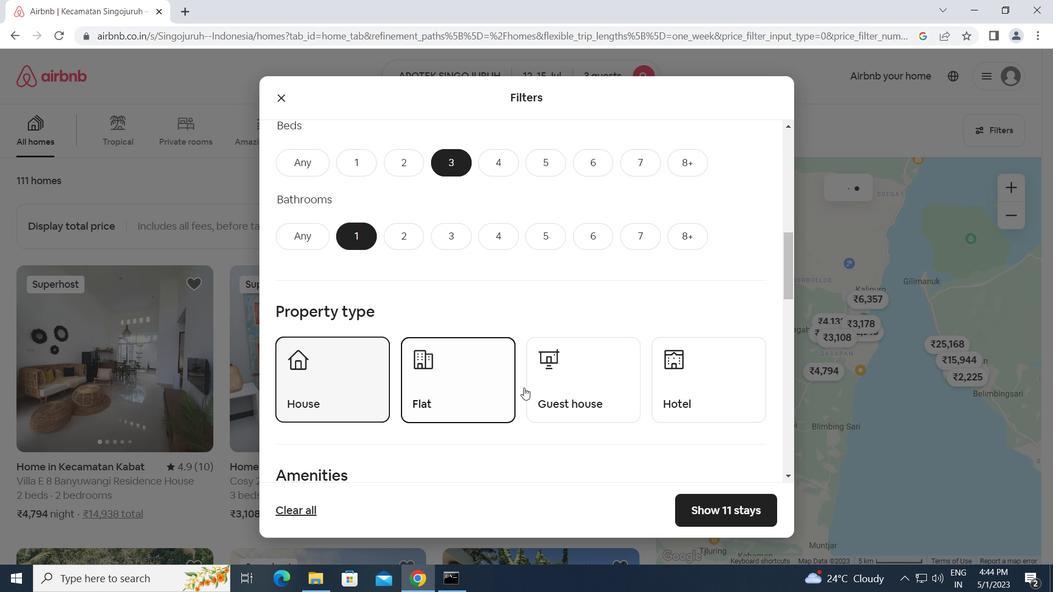 
Action: Mouse pressed left at (536, 390)
Screenshot: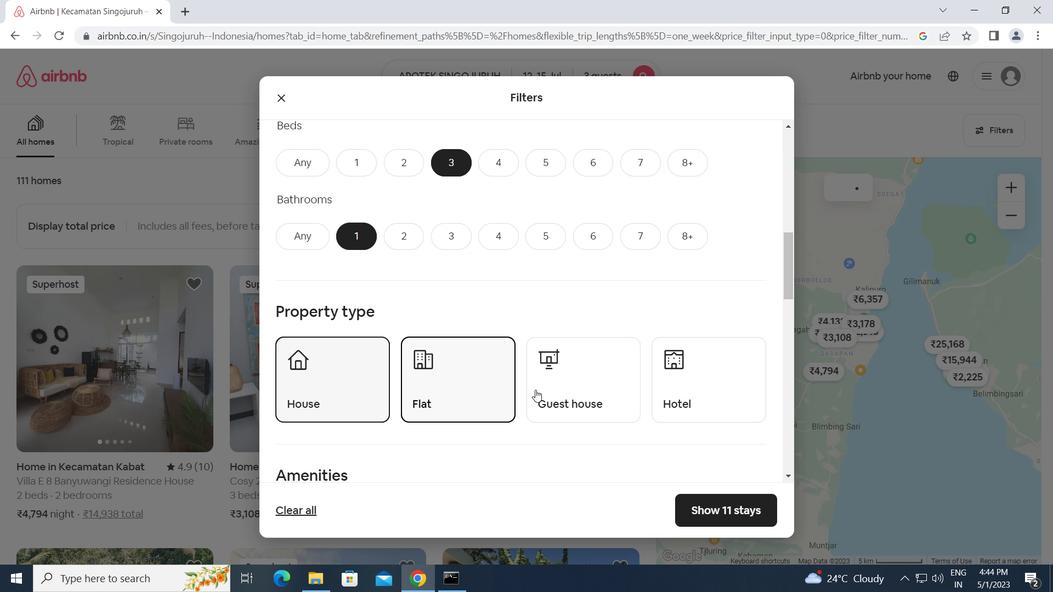 
Action: Mouse moved to (536, 399)
Screenshot: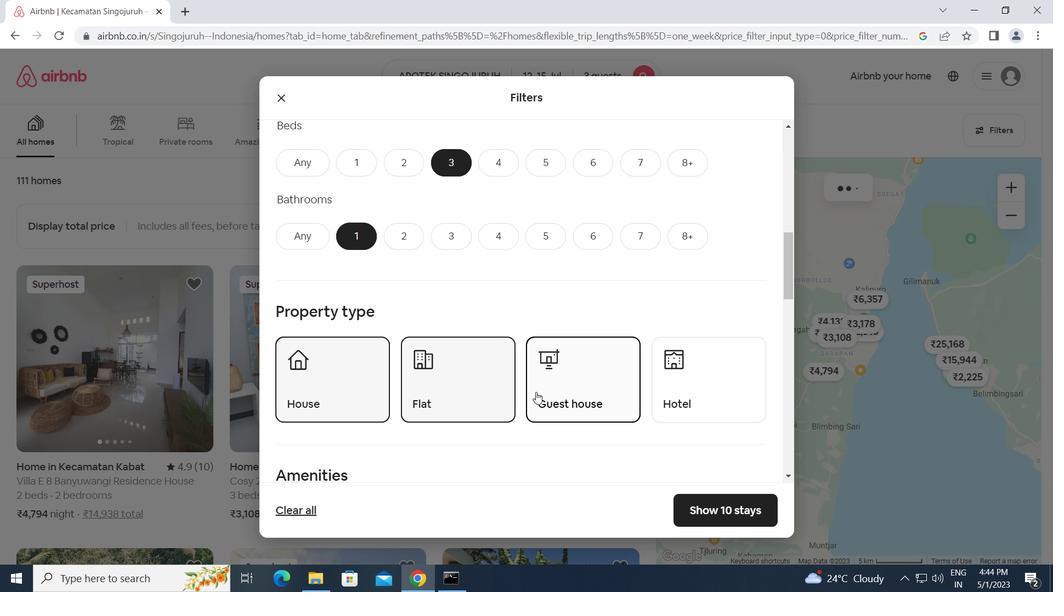 
Action: Mouse scrolled (536, 398) with delta (0, 0)
Screenshot: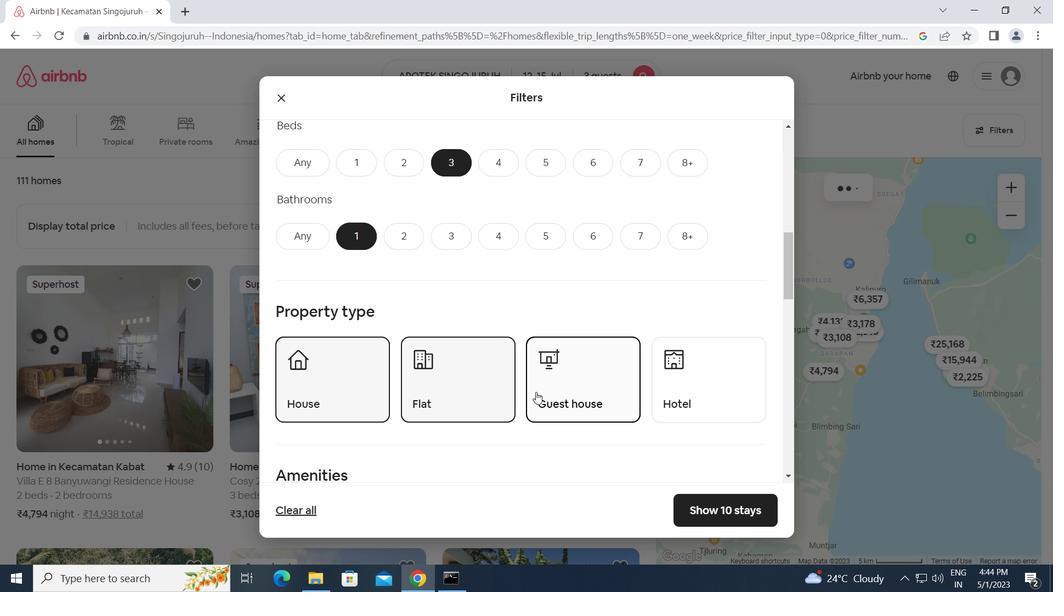 
Action: Mouse moved to (536, 400)
Screenshot: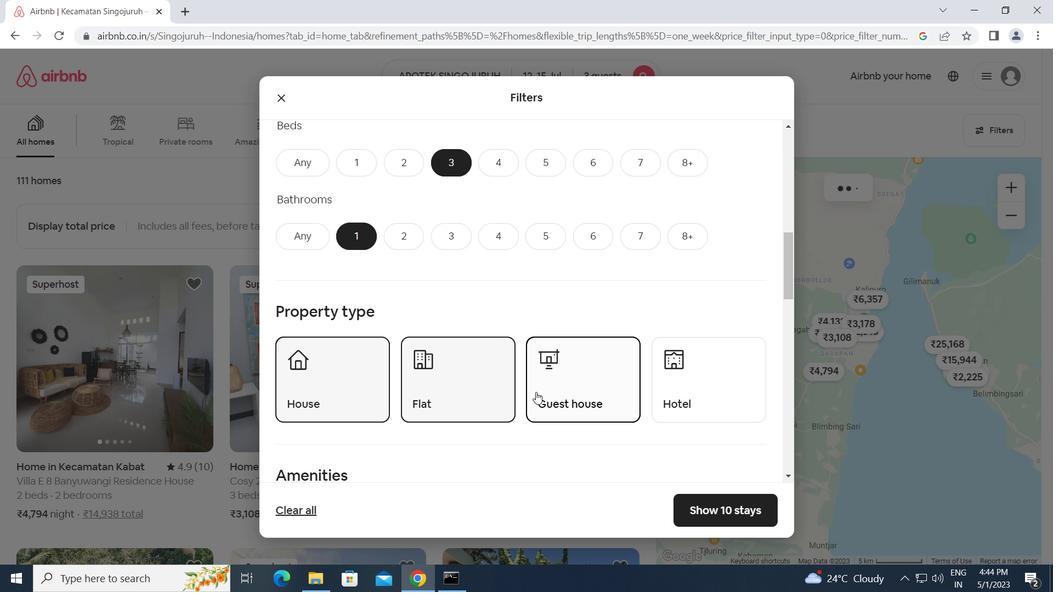 
Action: Mouse scrolled (536, 399) with delta (0, 0)
Screenshot: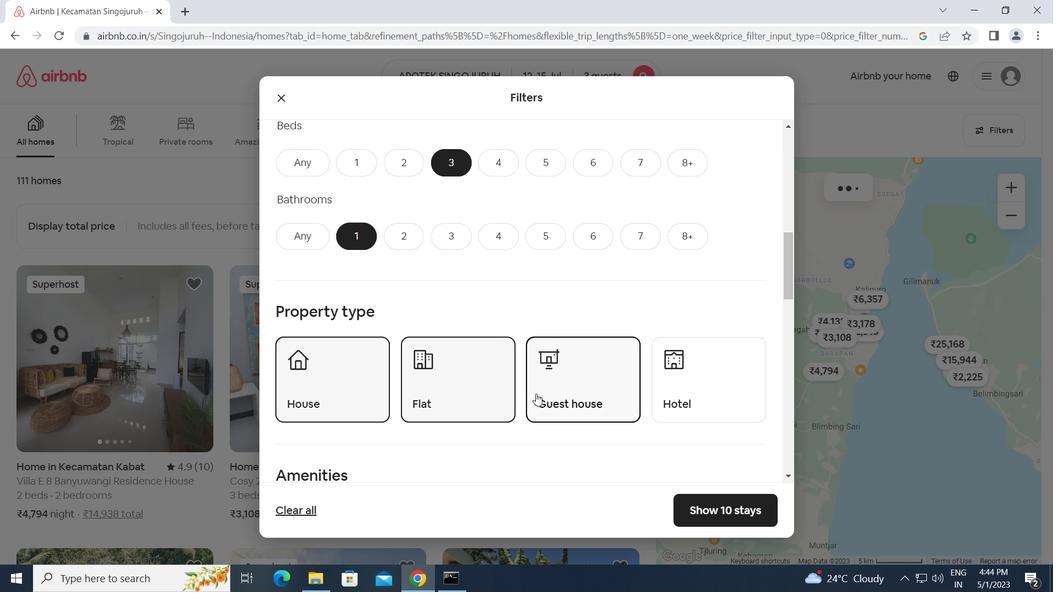 
Action: Mouse scrolled (536, 399) with delta (0, 0)
Screenshot: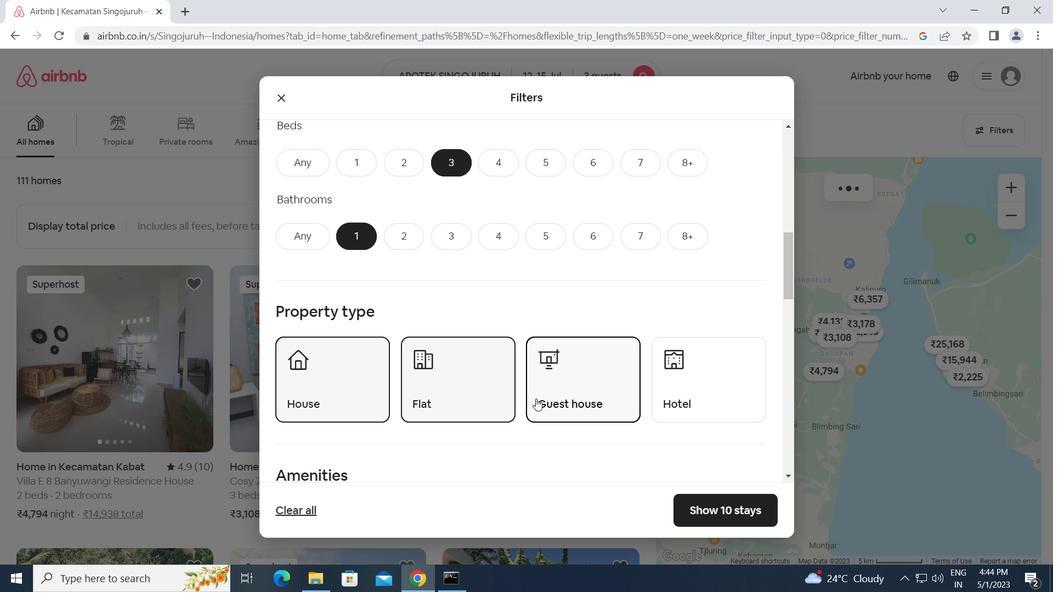 
Action: Mouse scrolled (536, 399) with delta (0, 0)
Screenshot: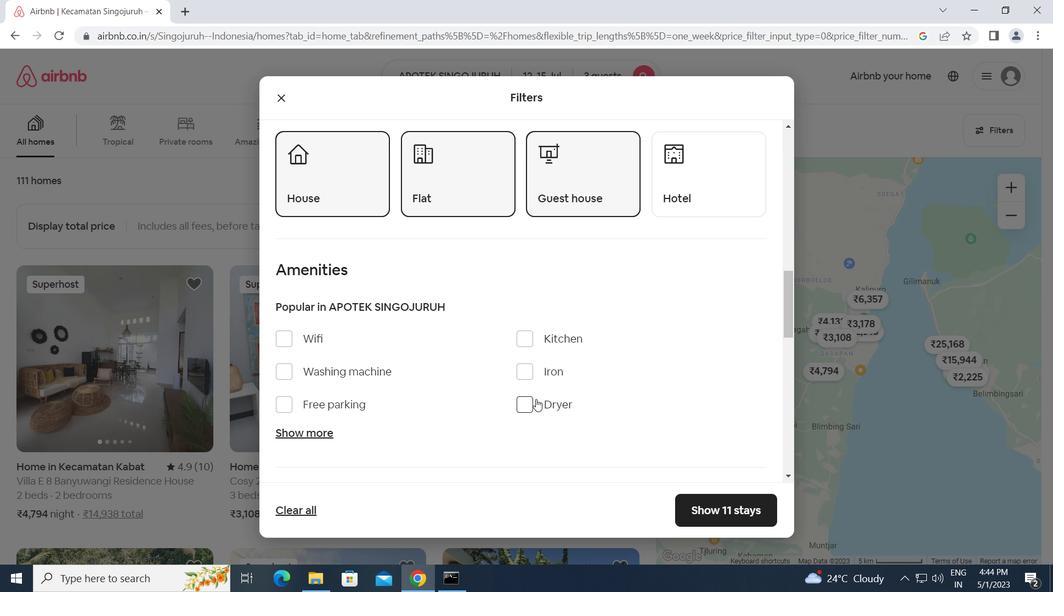 
Action: Mouse scrolled (536, 399) with delta (0, 0)
Screenshot: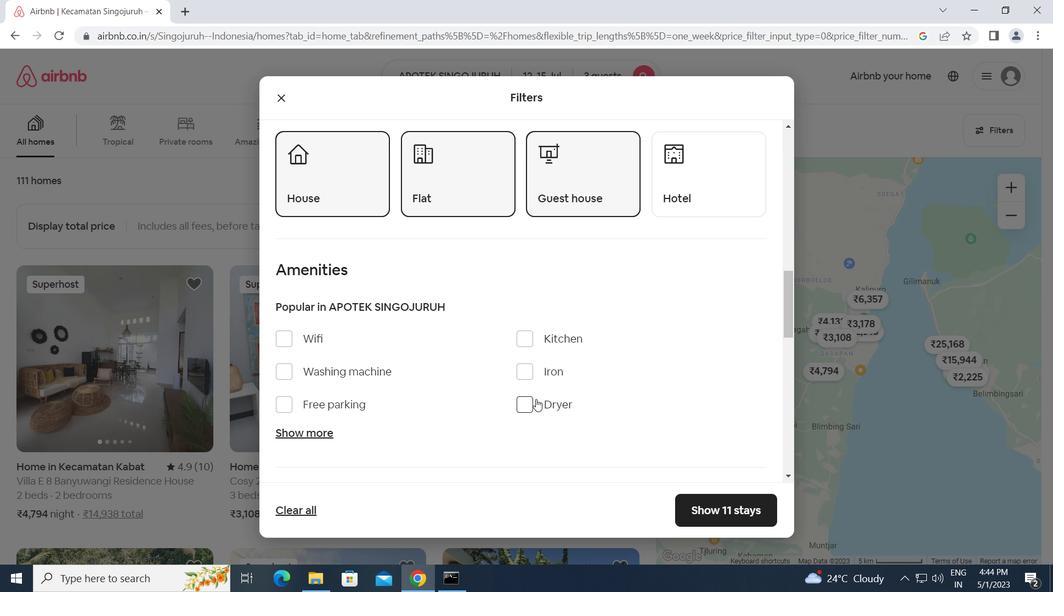
Action: Mouse scrolled (536, 399) with delta (0, 0)
Screenshot: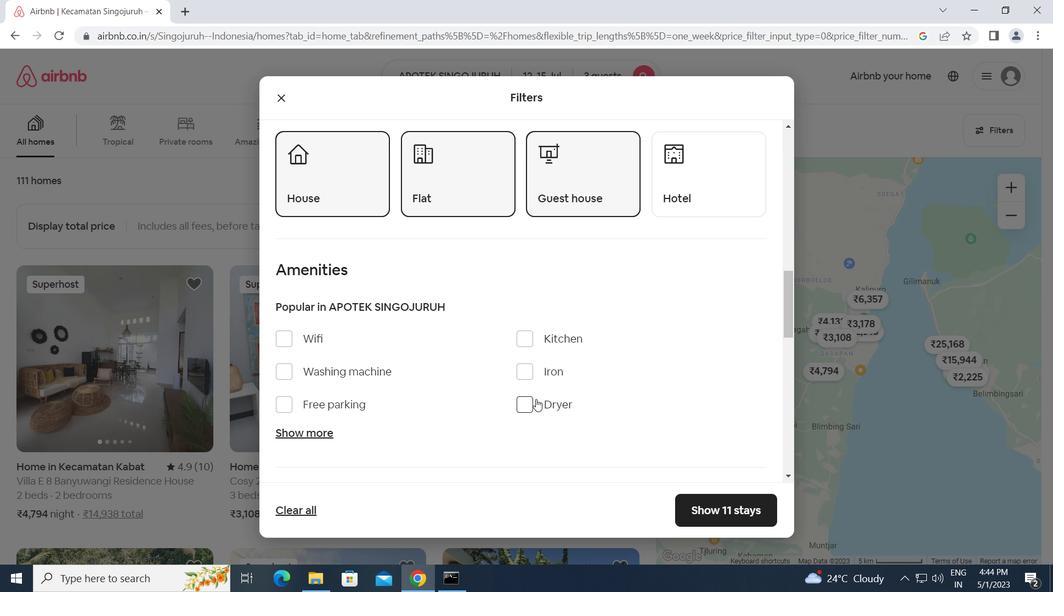 
Action: Mouse moved to (736, 388)
Screenshot: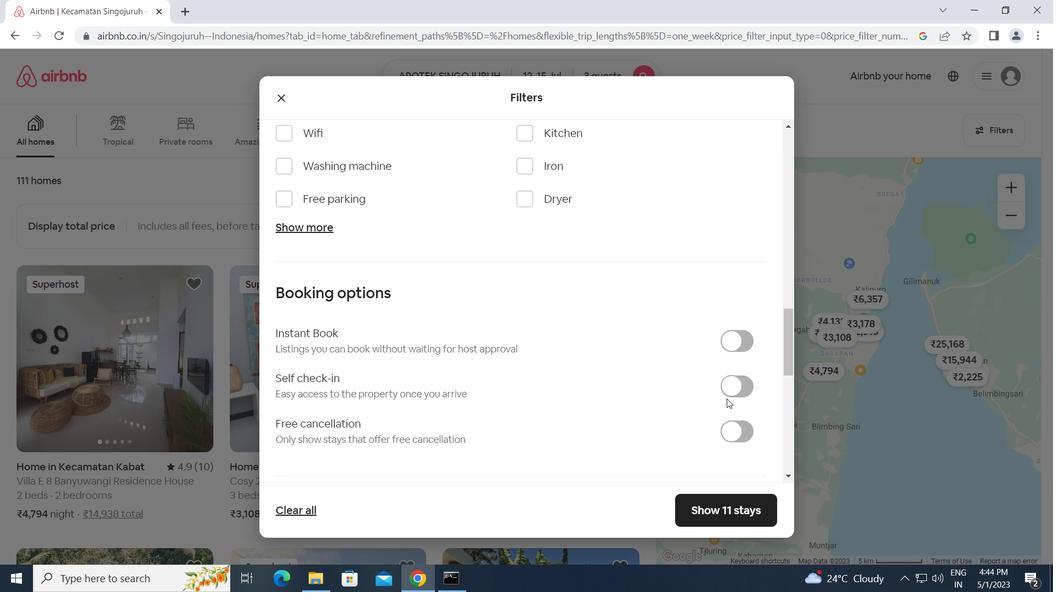 
Action: Mouse pressed left at (736, 388)
Screenshot: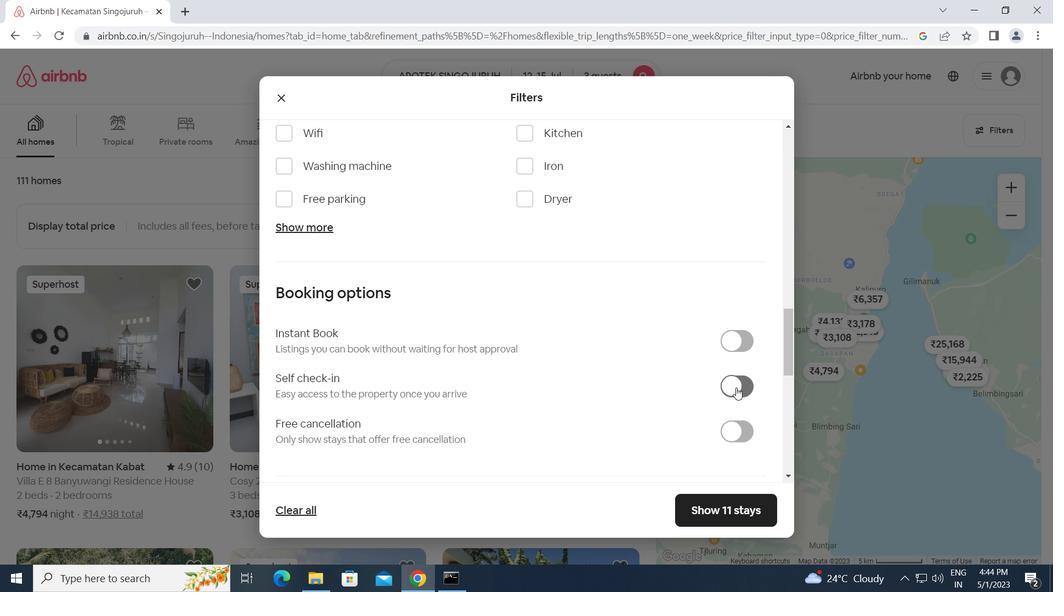 
Action: Mouse moved to (588, 395)
Screenshot: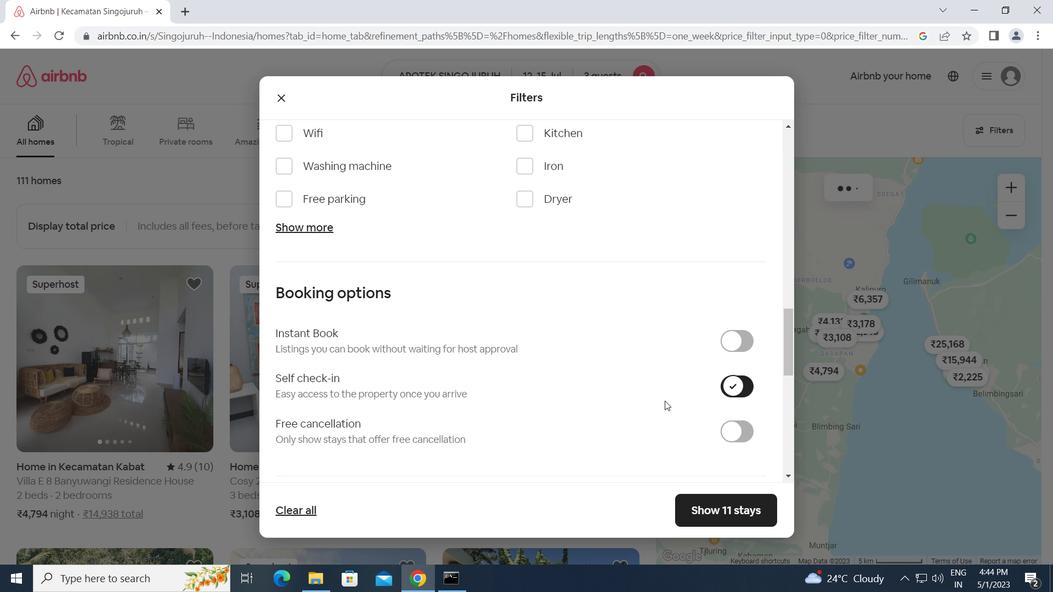 
Action: Mouse scrolled (588, 395) with delta (0, 0)
Screenshot: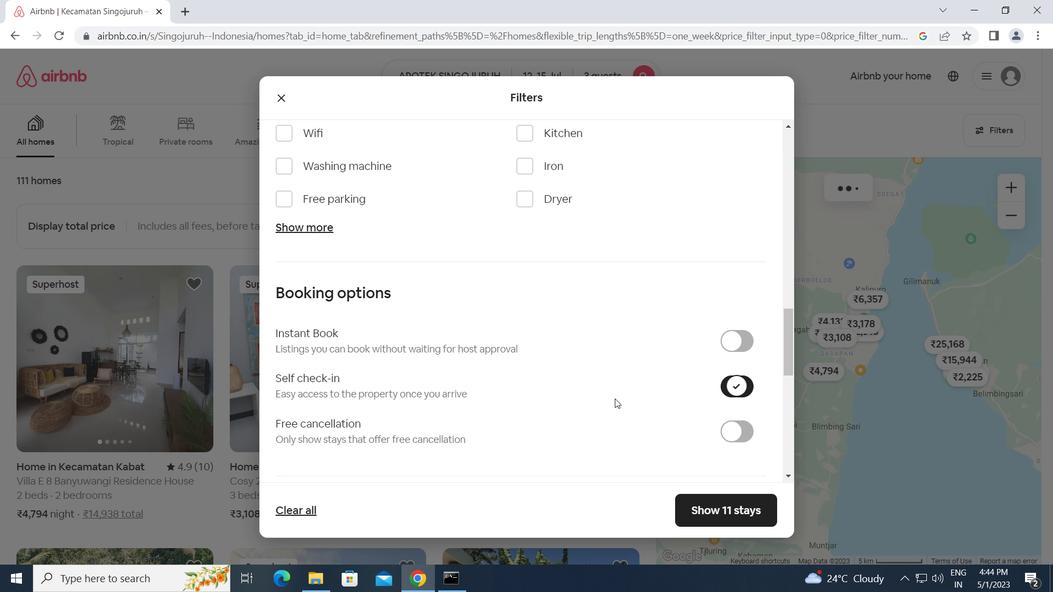 
Action: Mouse moved to (588, 396)
Screenshot: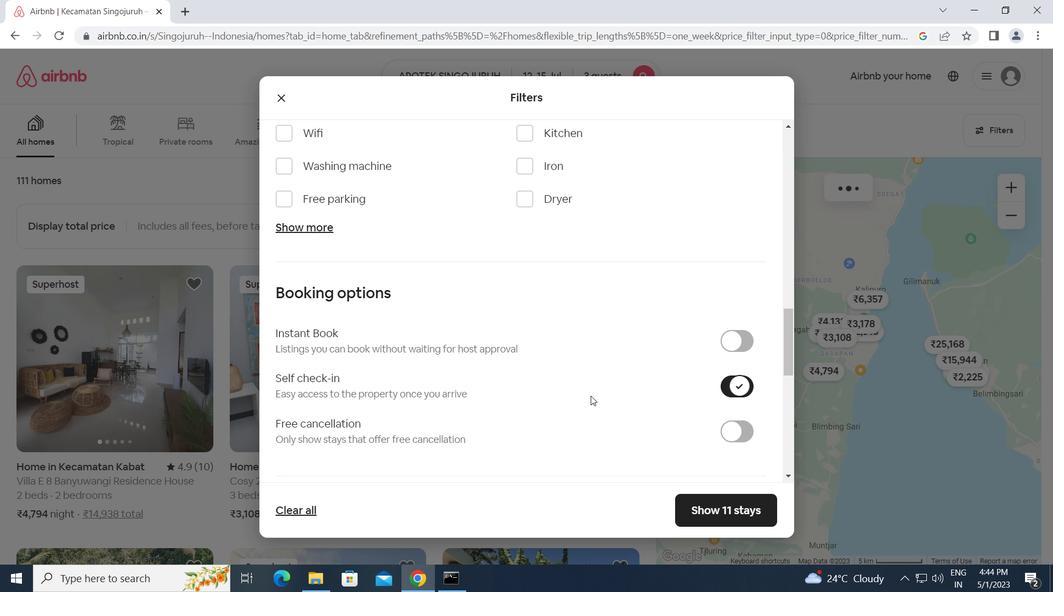 
Action: Mouse scrolled (588, 395) with delta (0, 0)
Screenshot: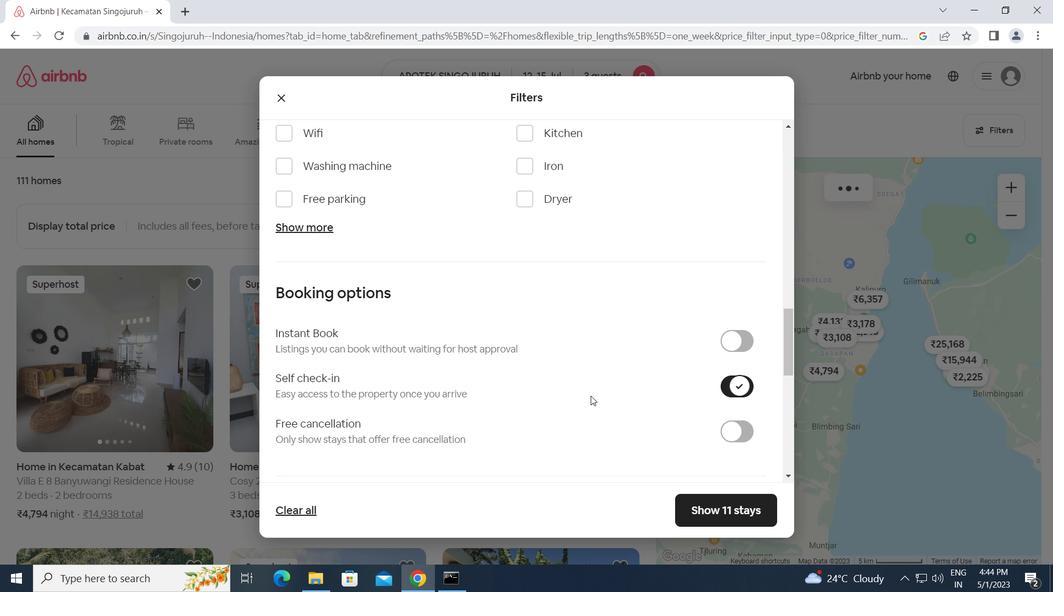 
Action: Mouse scrolled (588, 395) with delta (0, 0)
Screenshot: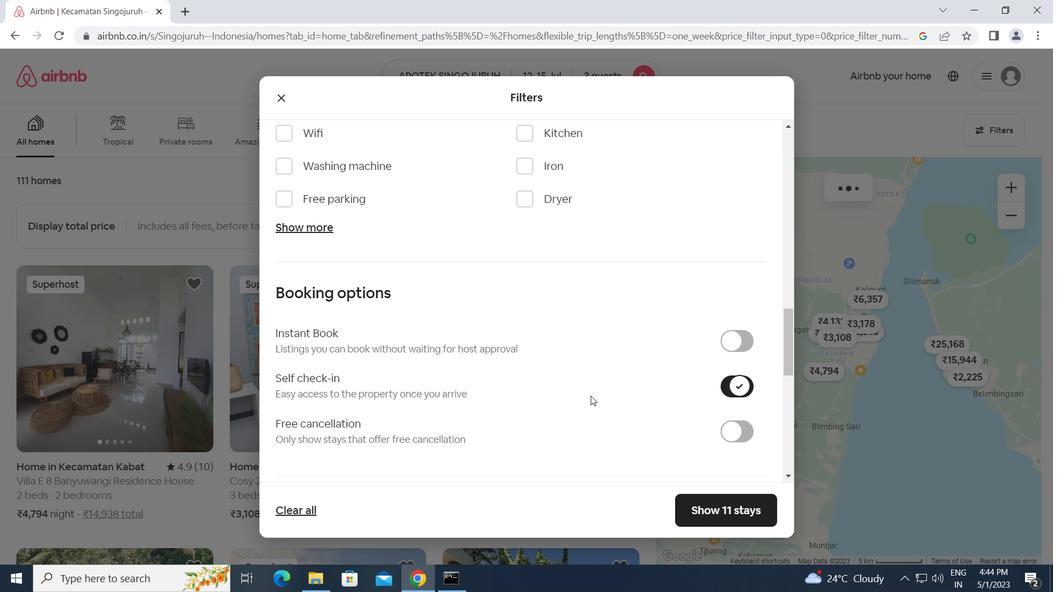 
Action: Mouse scrolled (588, 395) with delta (0, 0)
Screenshot: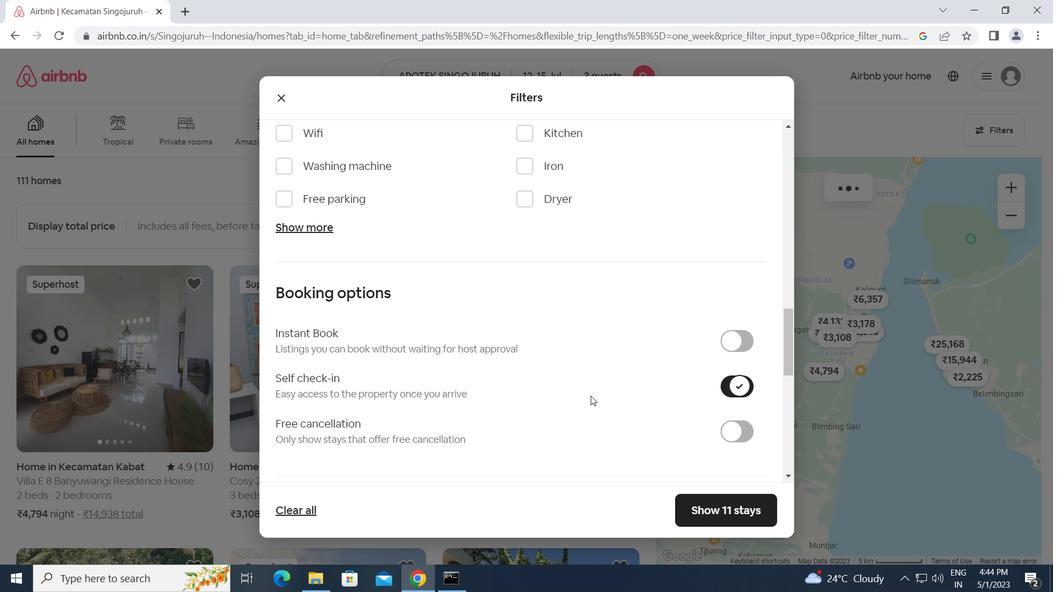 
Action: Mouse scrolled (588, 395) with delta (0, 0)
Screenshot: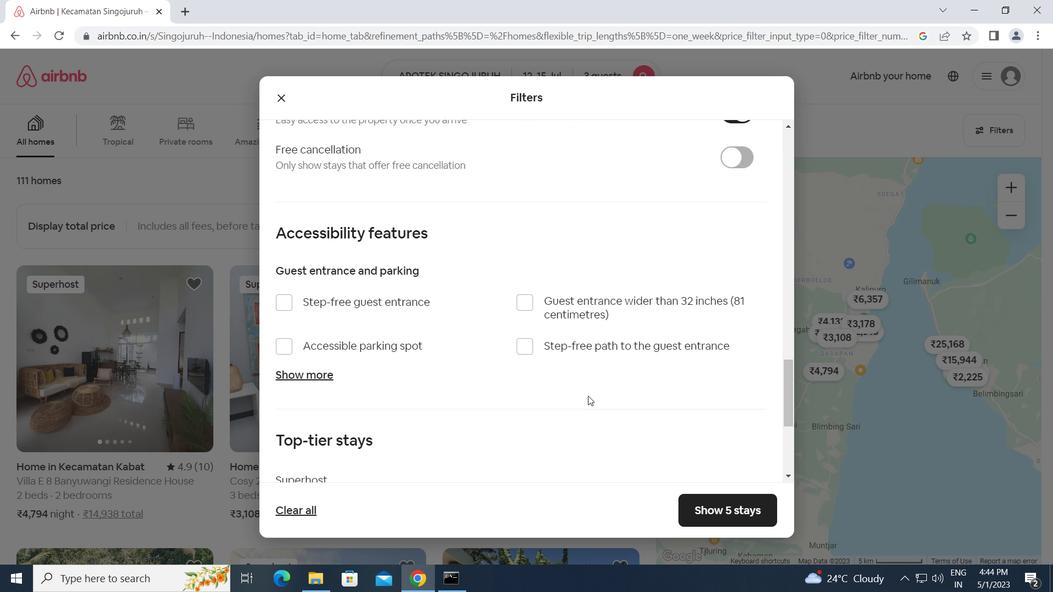 
Action: Mouse moved to (585, 399)
Screenshot: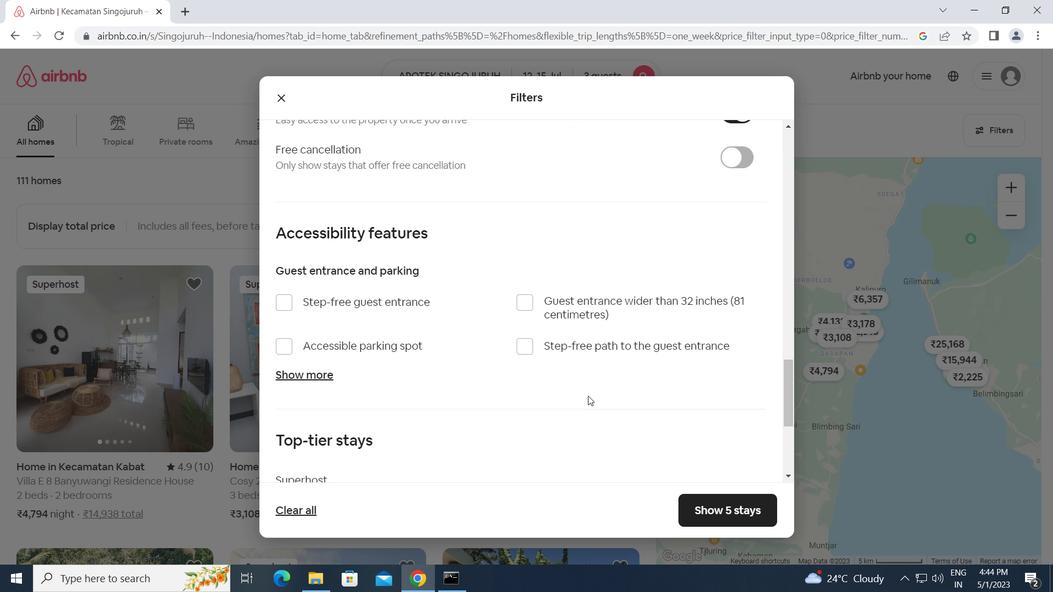 
Action: Mouse scrolled (585, 398) with delta (0, 0)
Screenshot: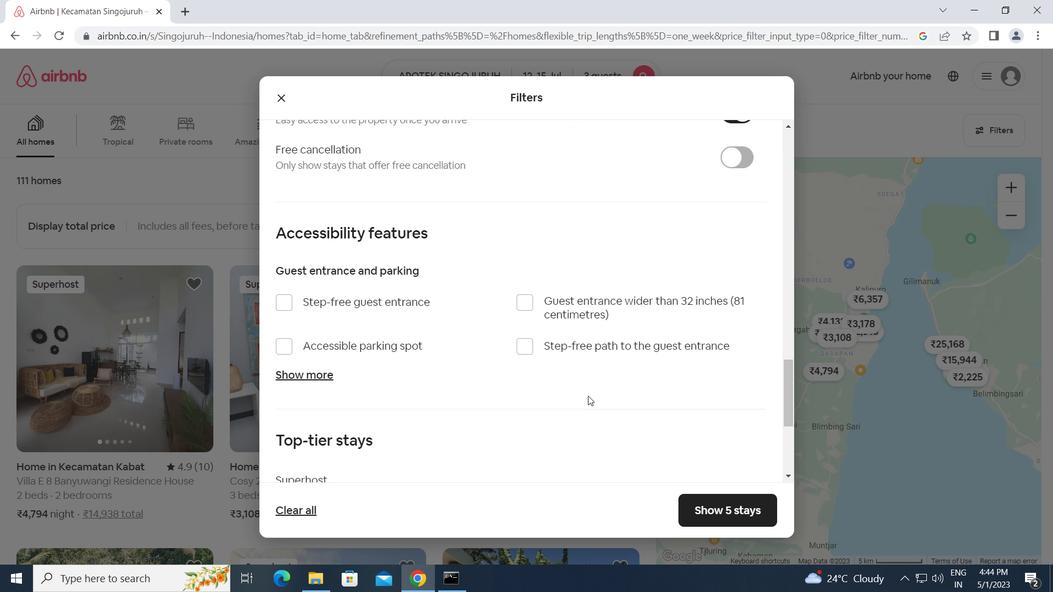 
Action: Mouse moved to (583, 401)
Screenshot: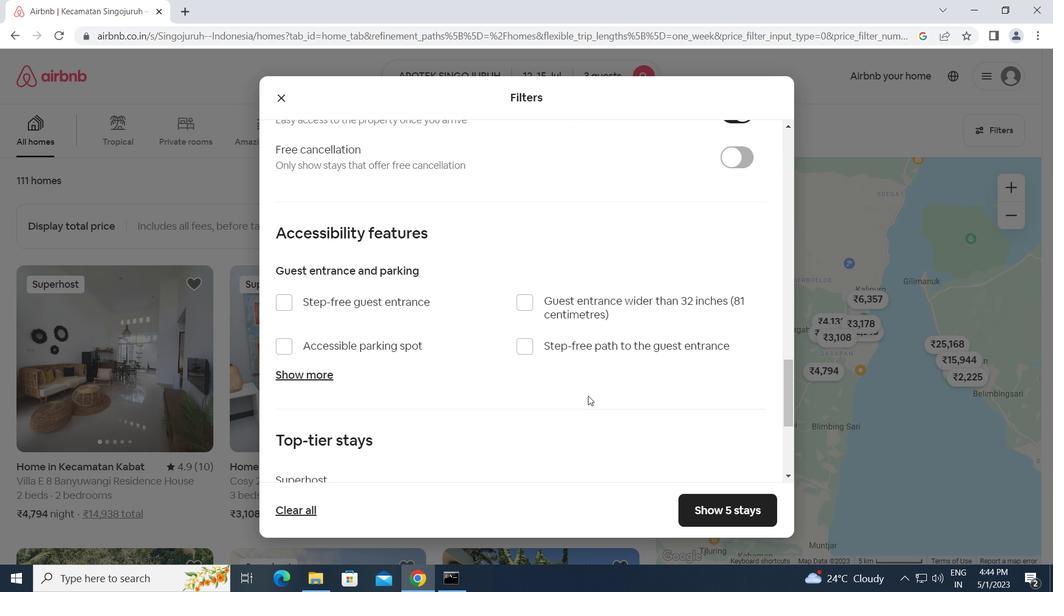 
Action: Mouse scrolled (583, 400) with delta (0, 0)
Screenshot: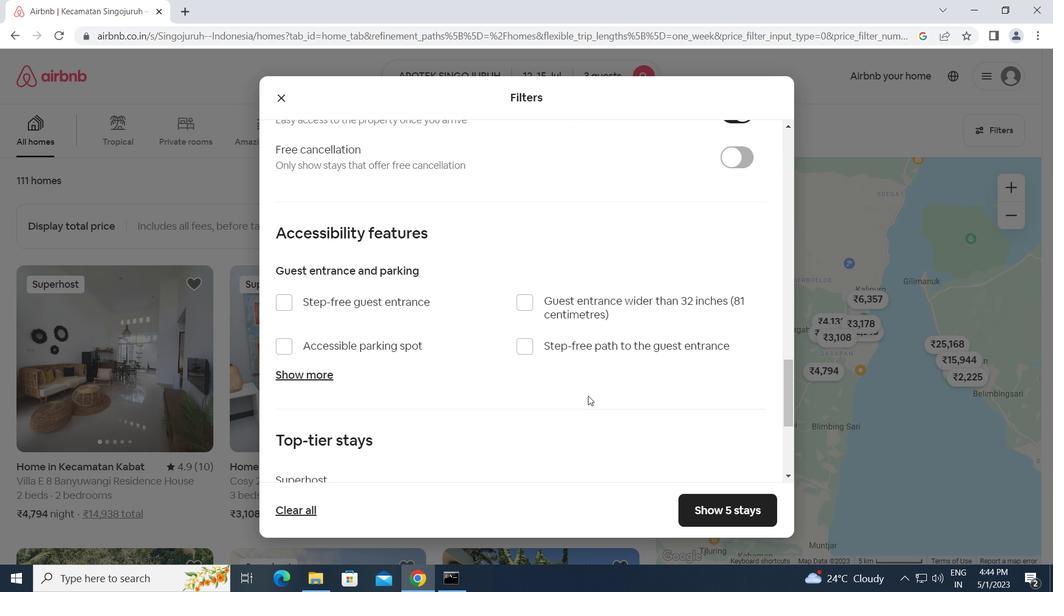 
Action: Mouse moved to (582, 402)
Screenshot: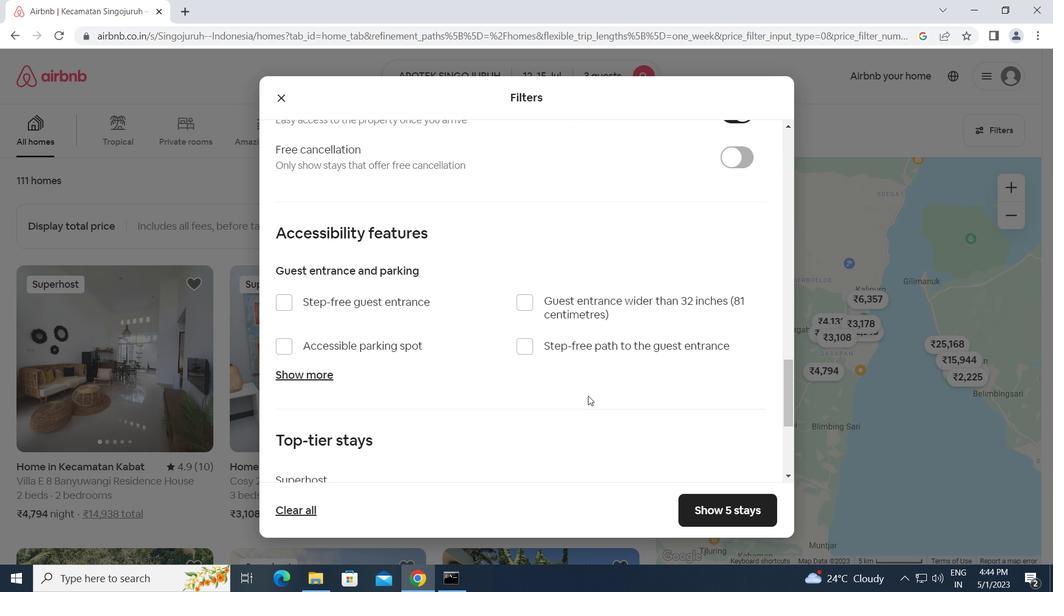 
Action: Mouse scrolled (582, 401) with delta (0, 0)
Screenshot: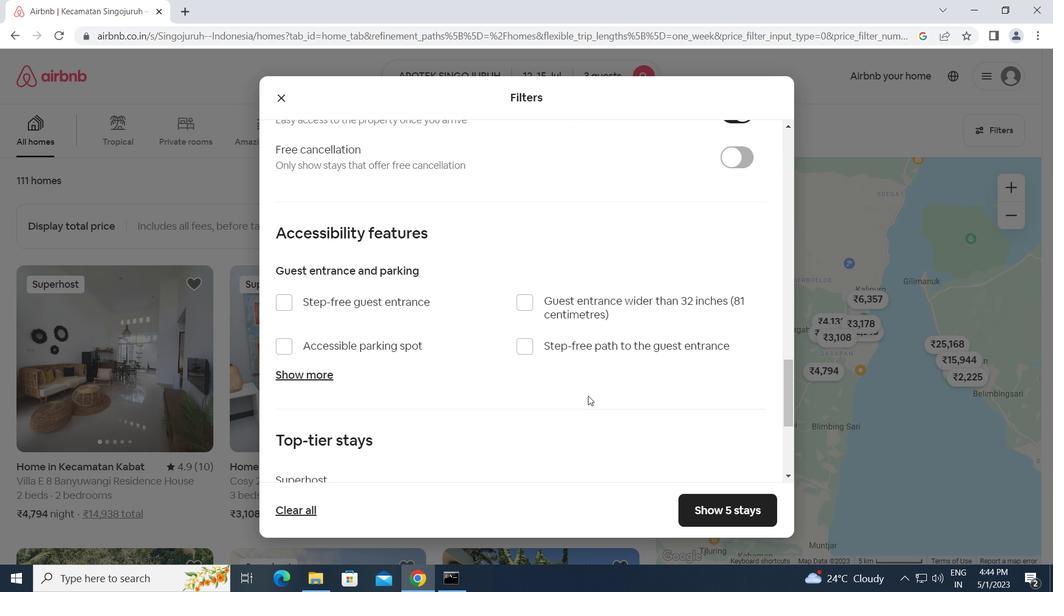
Action: Mouse moved to (289, 387)
Screenshot: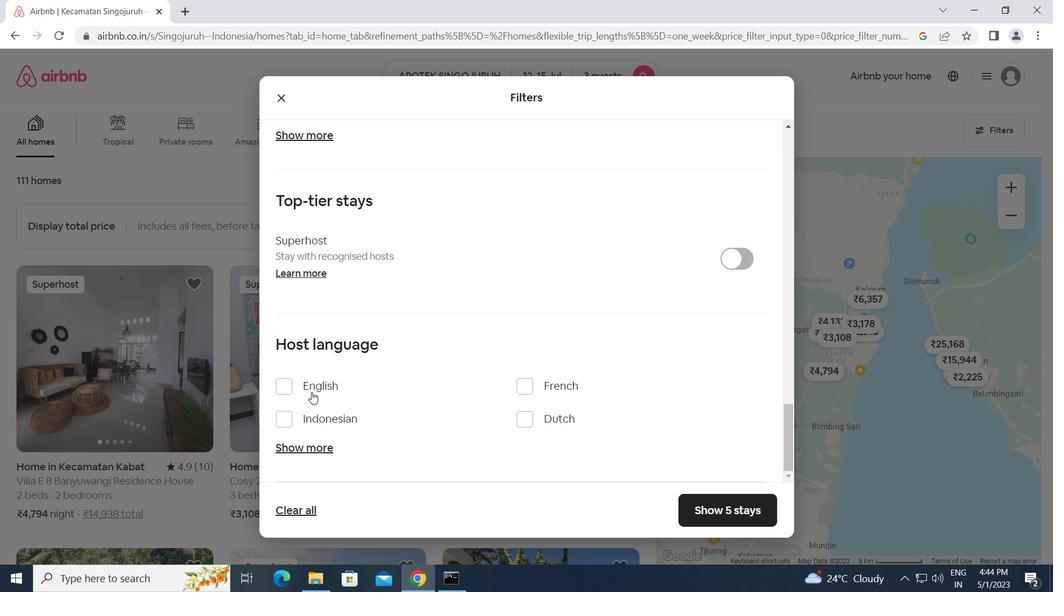 
Action: Mouse pressed left at (289, 387)
Screenshot: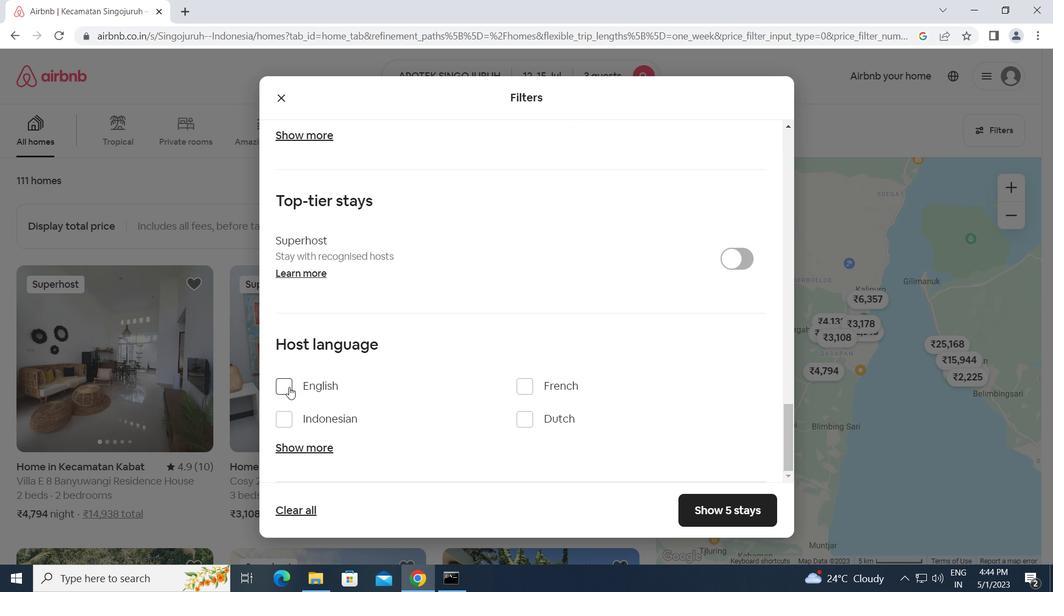 
Action: Mouse moved to (715, 502)
Screenshot: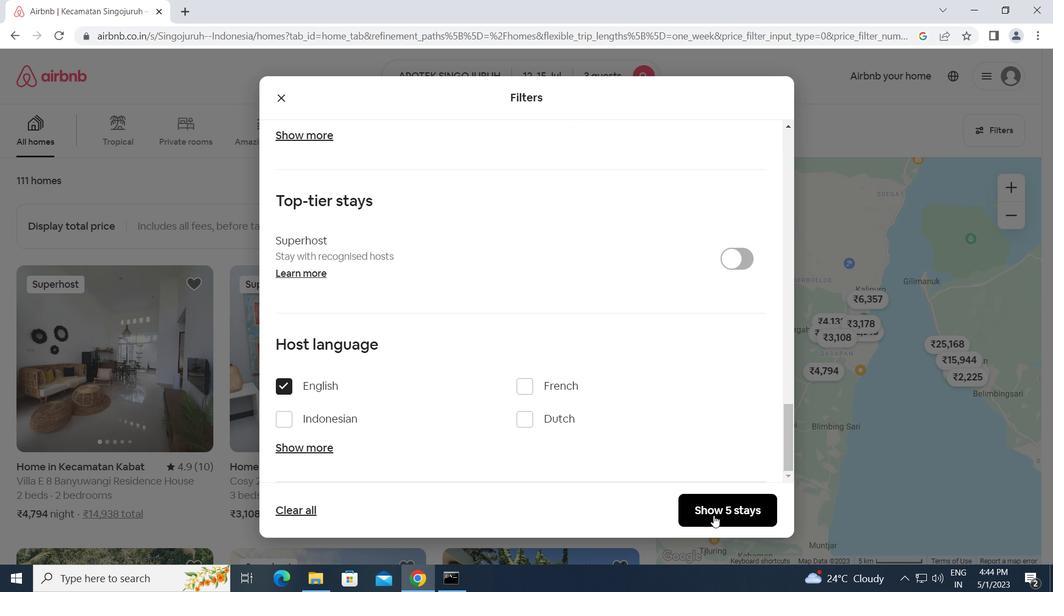 
Action: Mouse pressed left at (715, 502)
Screenshot: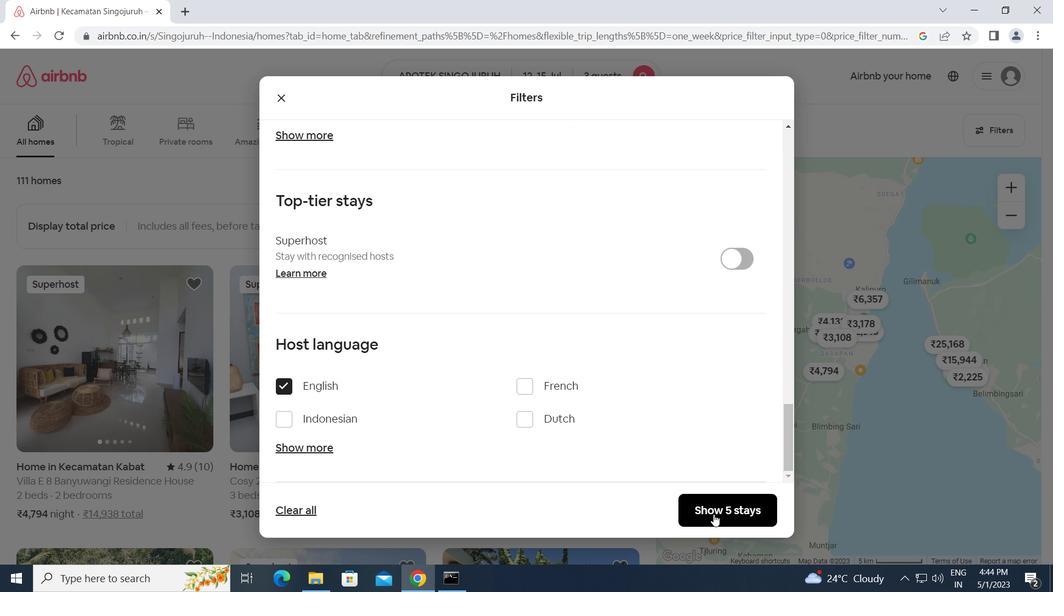 
